 Task: Find connections with filter location Madīnat Sittah Uktūbar with filter topic #realestatebroker with filter profile language Spanish with filter current company Vira International Ltd with filter school Shri Ram Institute of Technology with filter industry Lime and Gypsum Products Manufacturing with filter service category Property Management with filter keywords title Mail Carrier
Action: Mouse moved to (481, 65)
Screenshot: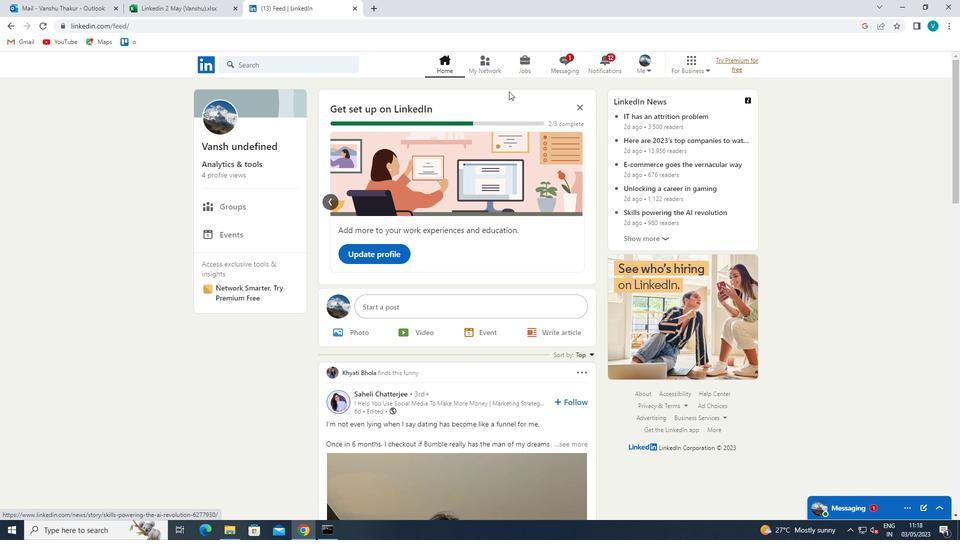 
Action: Mouse pressed left at (481, 65)
Screenshot: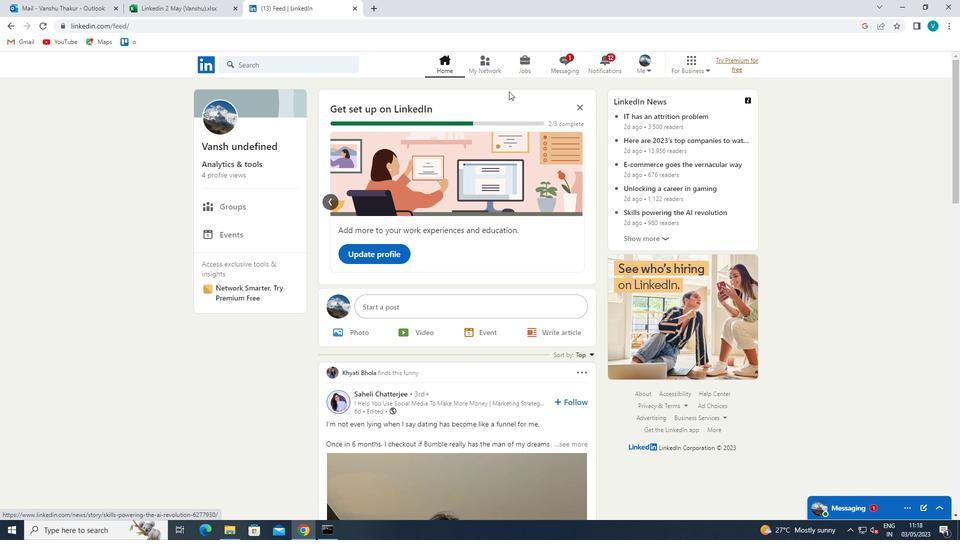 
Action: Mouse moved to (280, 118)
Screenshot: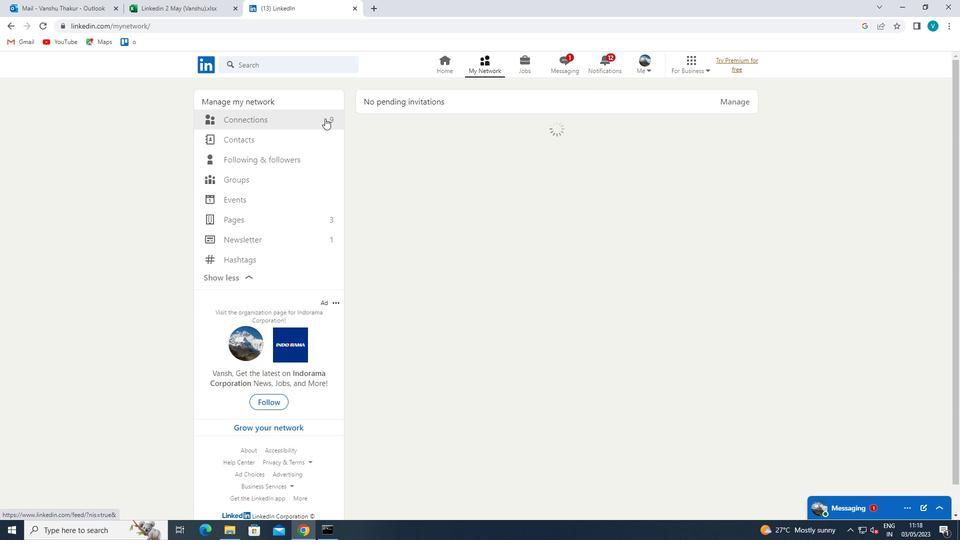 
Action: Mouse pressed left at (280, 118)
Screenshot: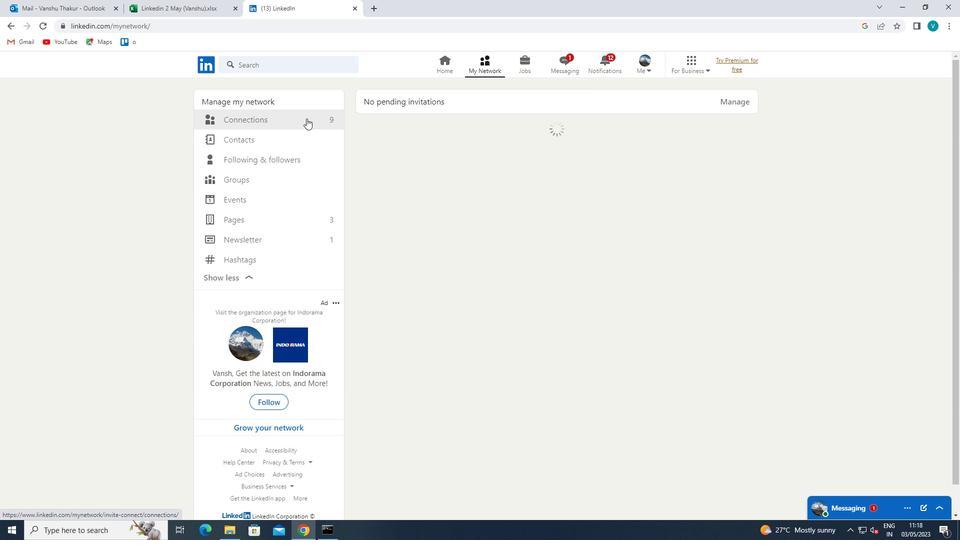 
Action: Mouse moved to (528, 120)
Screenshot: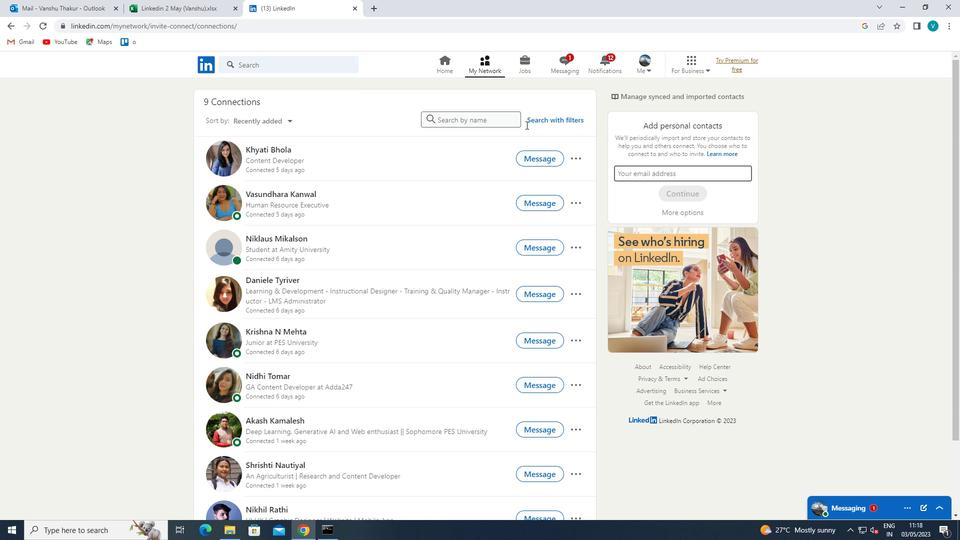 
Action: Mouse pressed left at (528, 120)
Screenshot: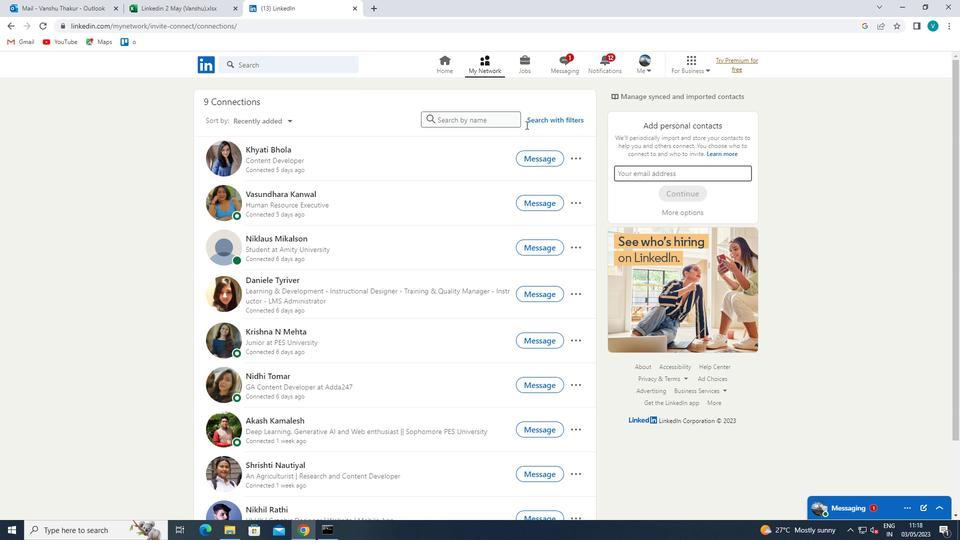 
Action: Mouse moved to (474, 92)
Screenshot: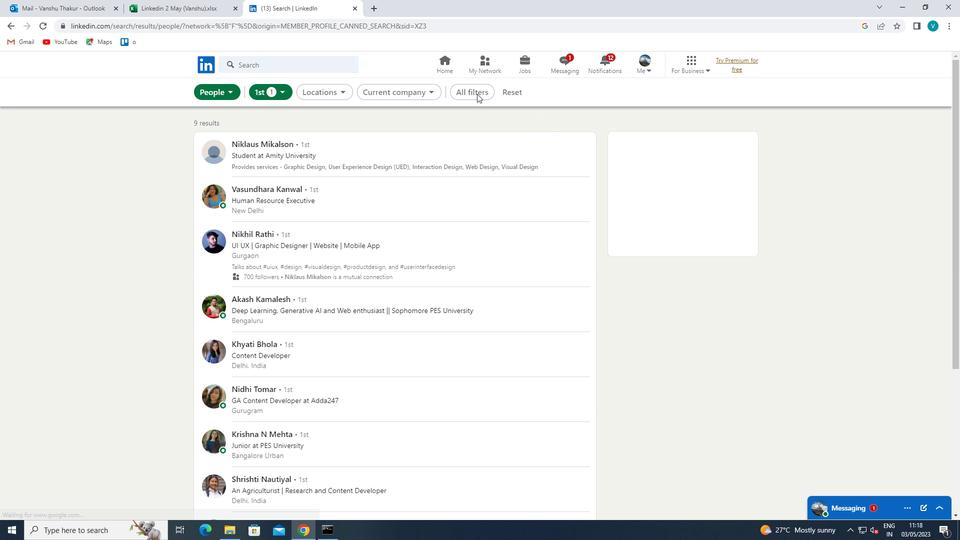 
Action: Mouse pressed left at (474, 92)
Screenshot: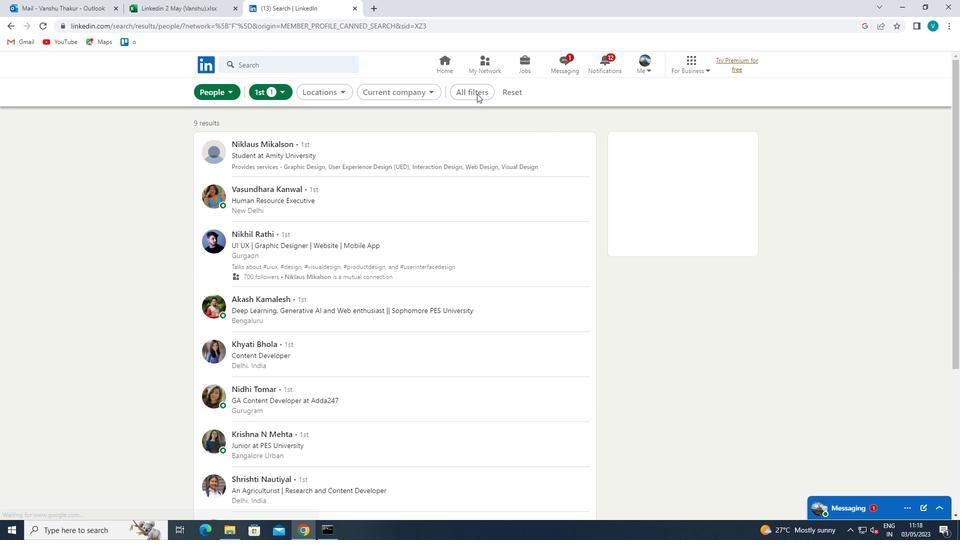 
Action: Mouse moved to (914, 216)
Screenshot: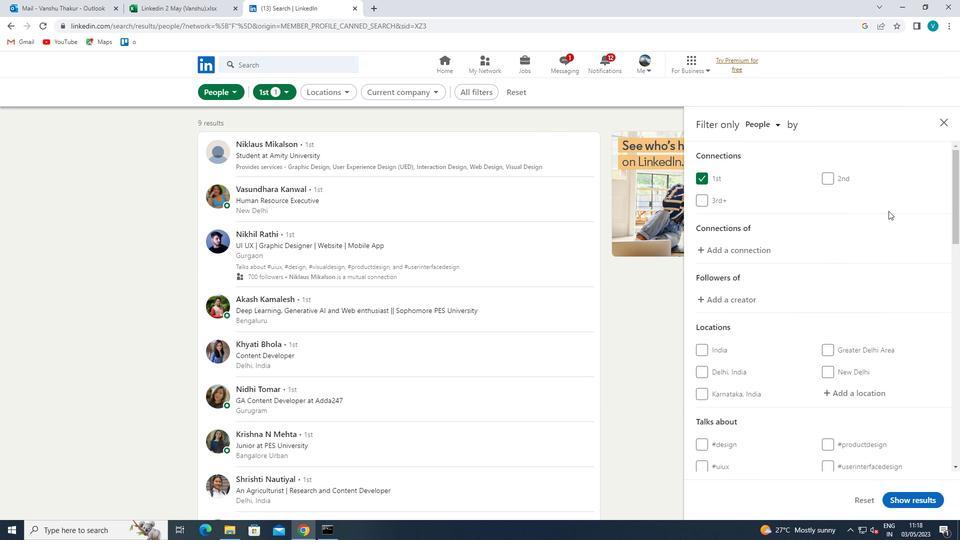 
Action: Mouse scrolled (914, 215) with delta (0, 0)
Screenshot: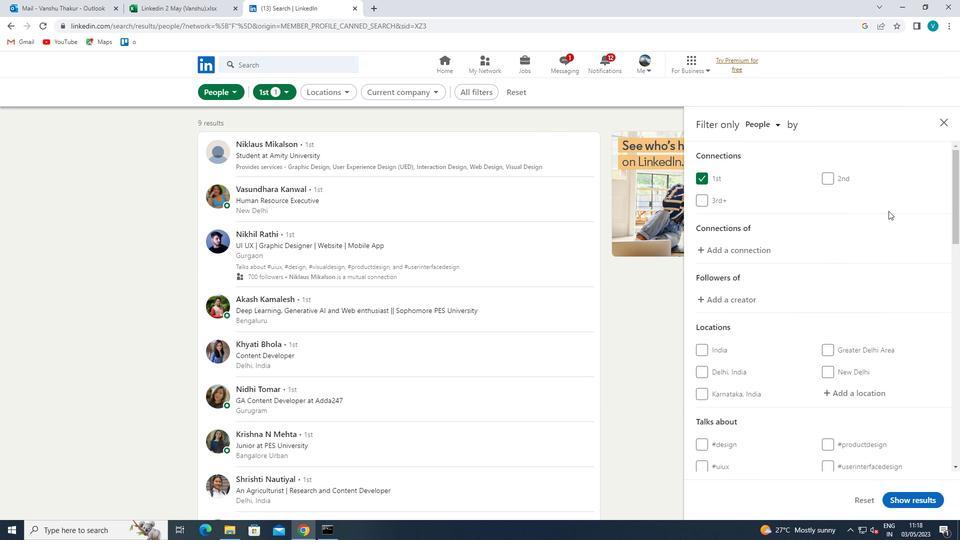 
Action: Mouse moved to (914, 216)
Screenshot: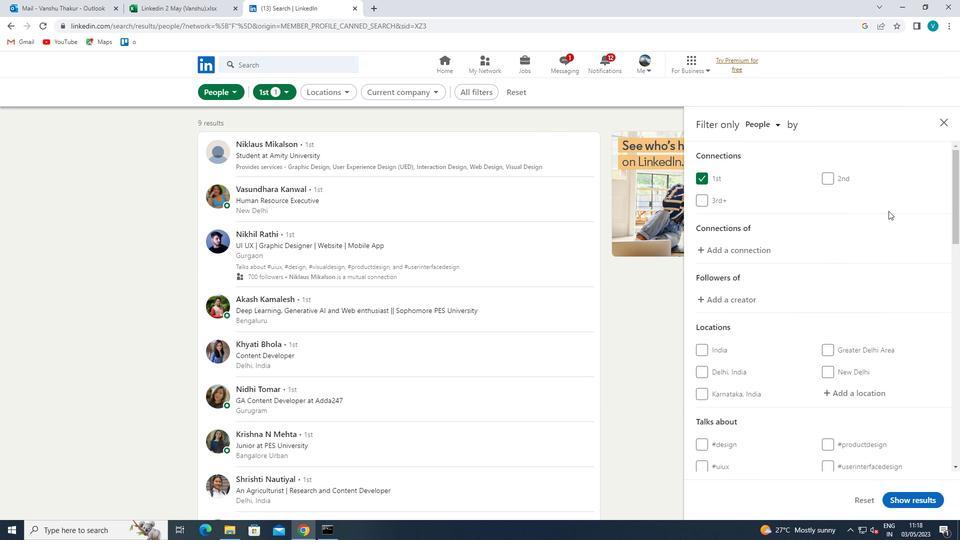 
Action: Mouse scrolled (914, 216) with delta (0, 0)
Screenshot: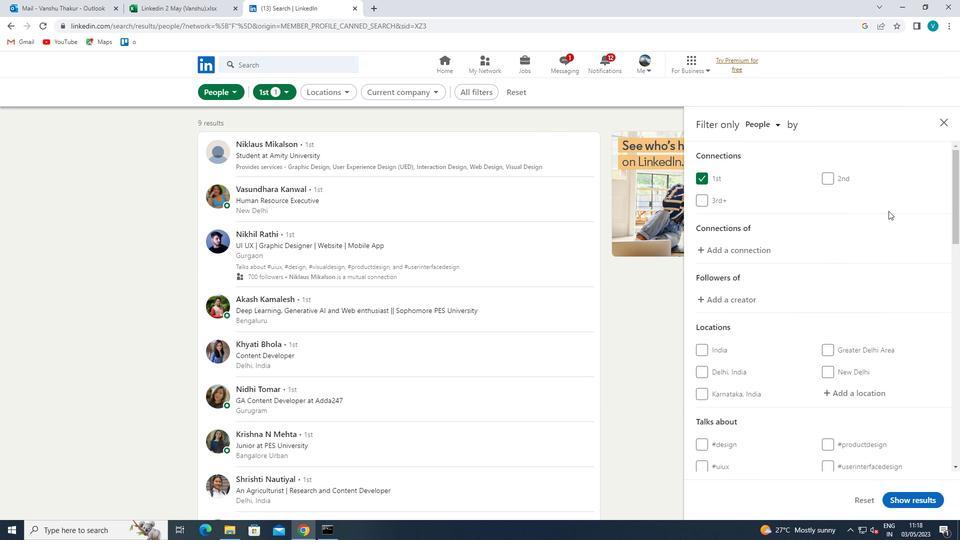 
Action: Mouse moved to (883, 292)
Screenshot: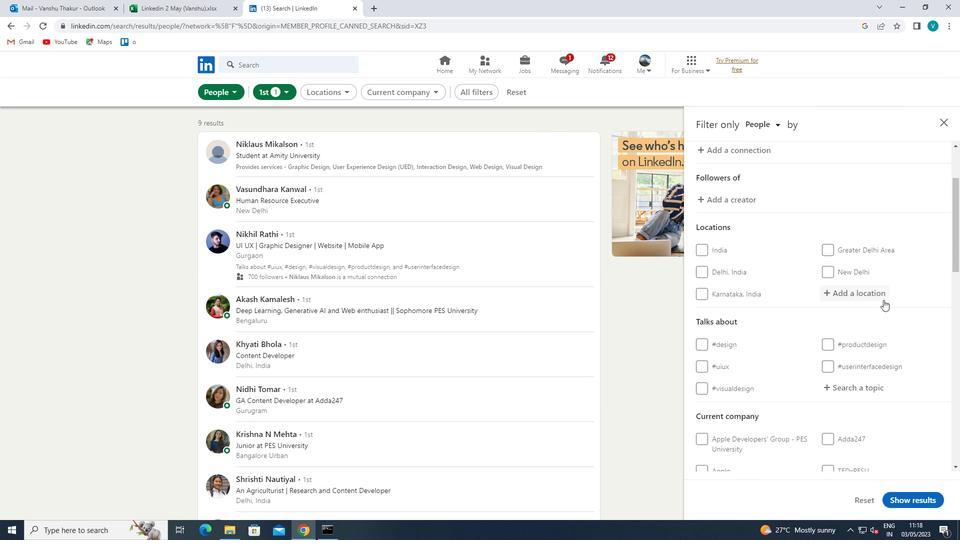 
Action: Mouse pressed left at (883, 292)
Screenshot: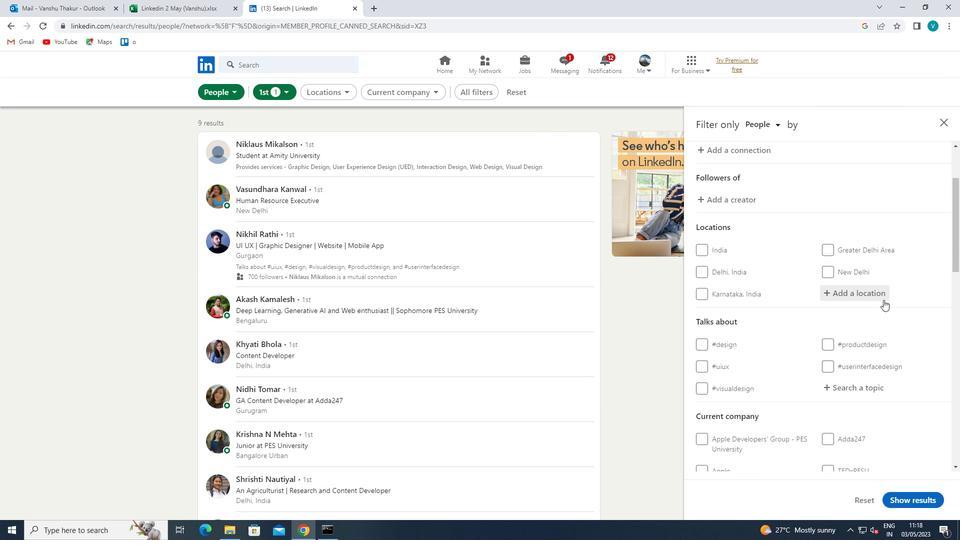 
Action: Mouse moved to (683, 260)
Screenshot: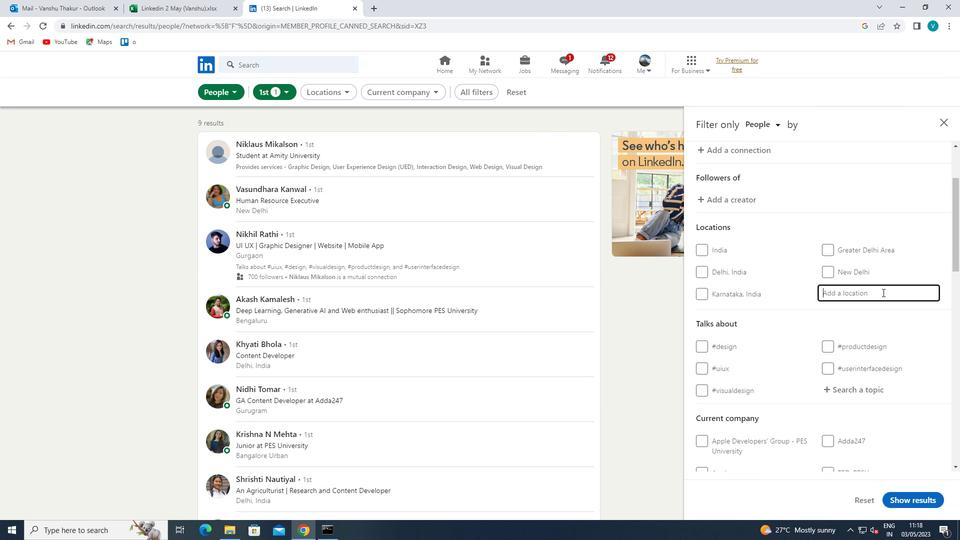 
Action: Key pressed <Key.shift>MADINAT<Key.space><Key.shift>SITTAH<Key.space><Key.shift>UKTUBAR<Key.space>
Screenshot: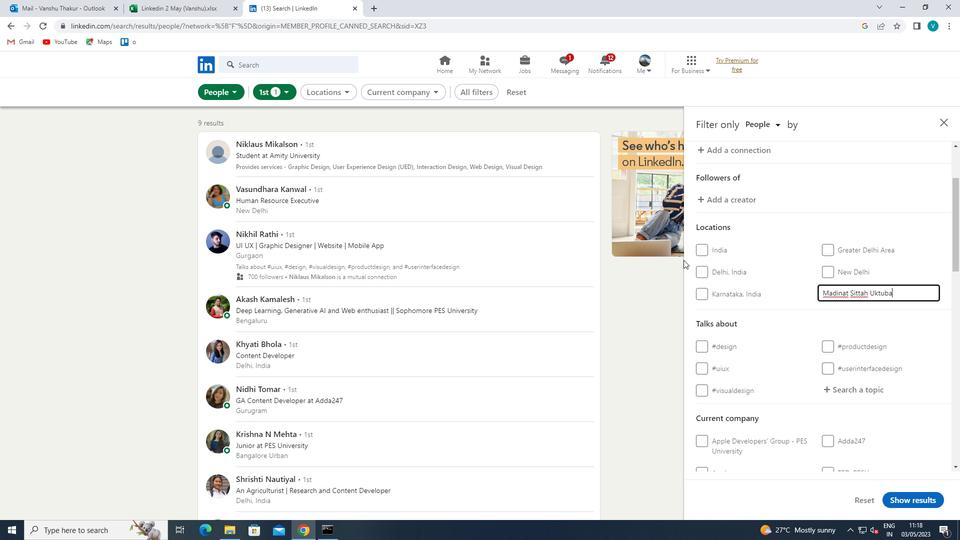 
Action: Mouse moved to (765, 267)
Screenshot: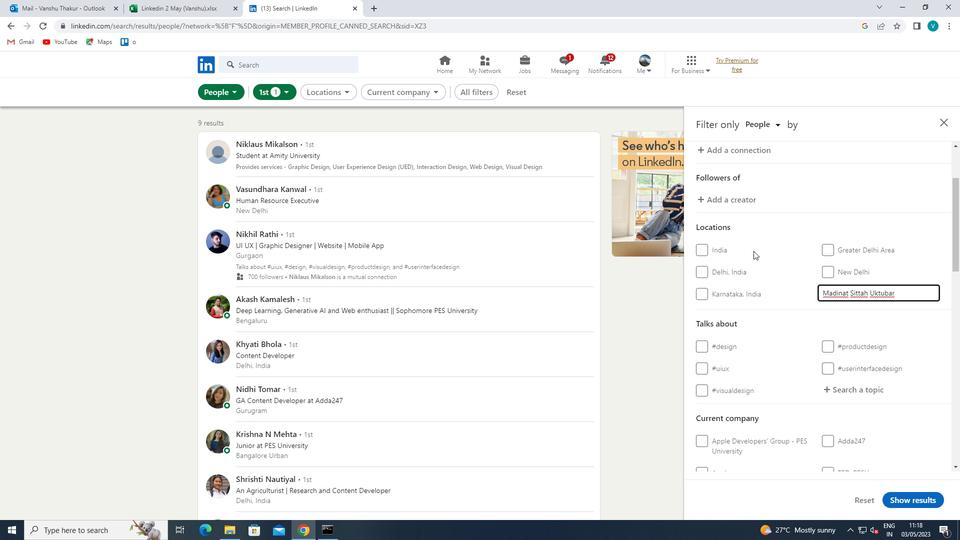 
Action: Mouse pressed left at (765, 267)
Screenshot: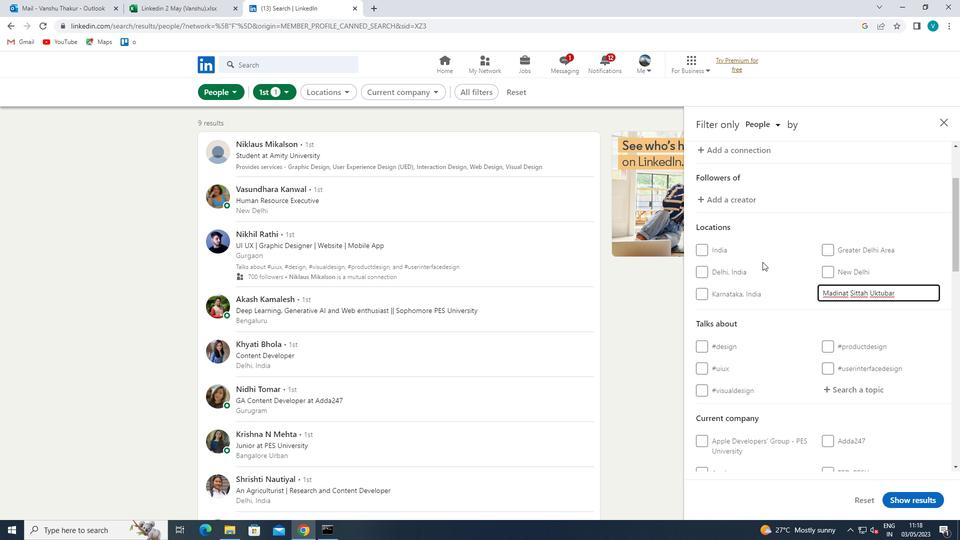 
Action: Mouse moved to (941, 324)
Screenshot: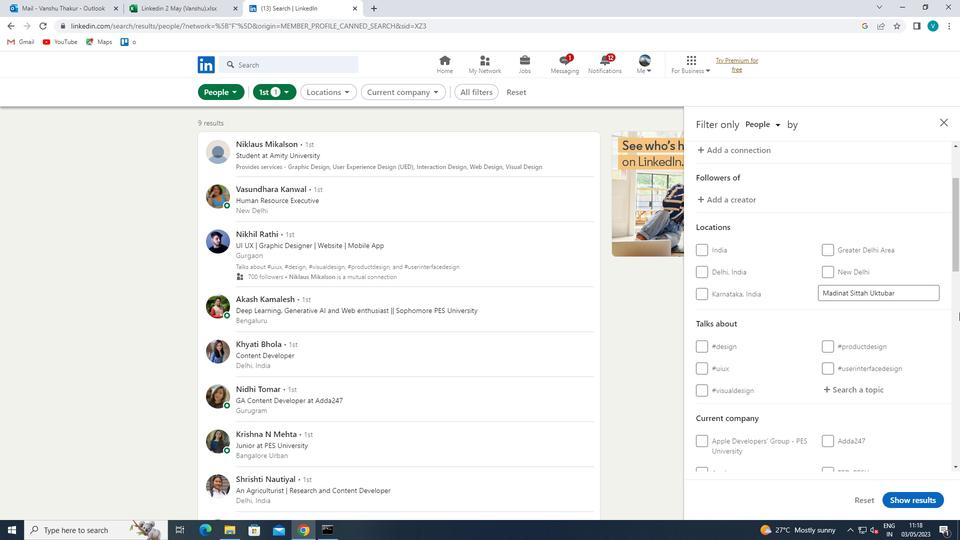 
Action: Mouse scrolled (941, 323) with delta (0, 0)
Screenshot: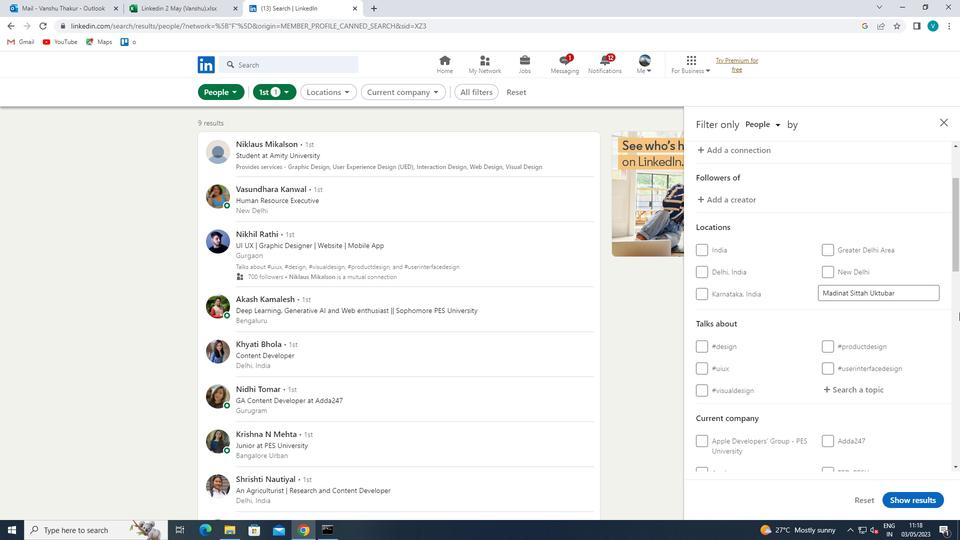 
Action: Mouse moved to (938, 327)
Screenshot: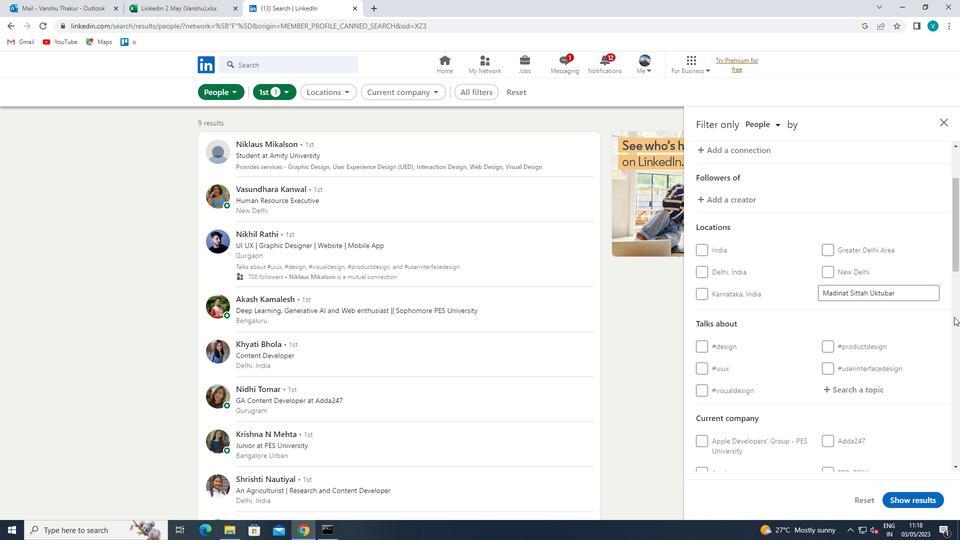 
Action: Mouse scrolled (938, 326) with delta (0, 0)
Screenshot: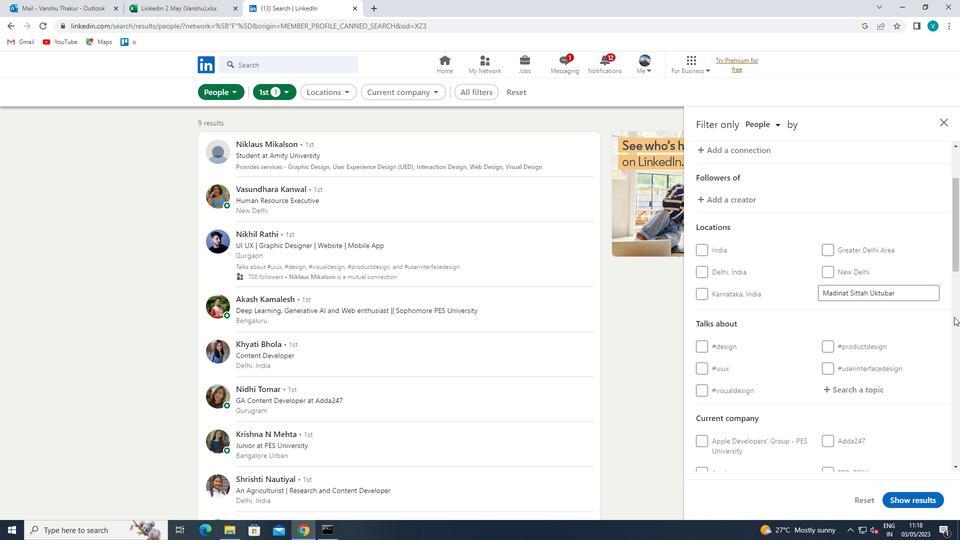 
Action: Mouse moved to (866, 283)
Screenshot: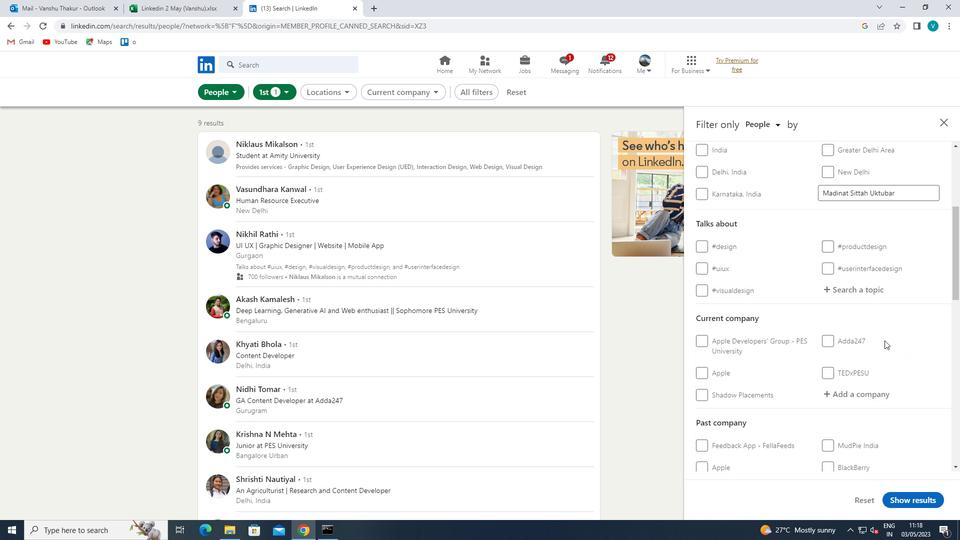 
Action: Mouse pressed left at (866, 283)
Screenshot: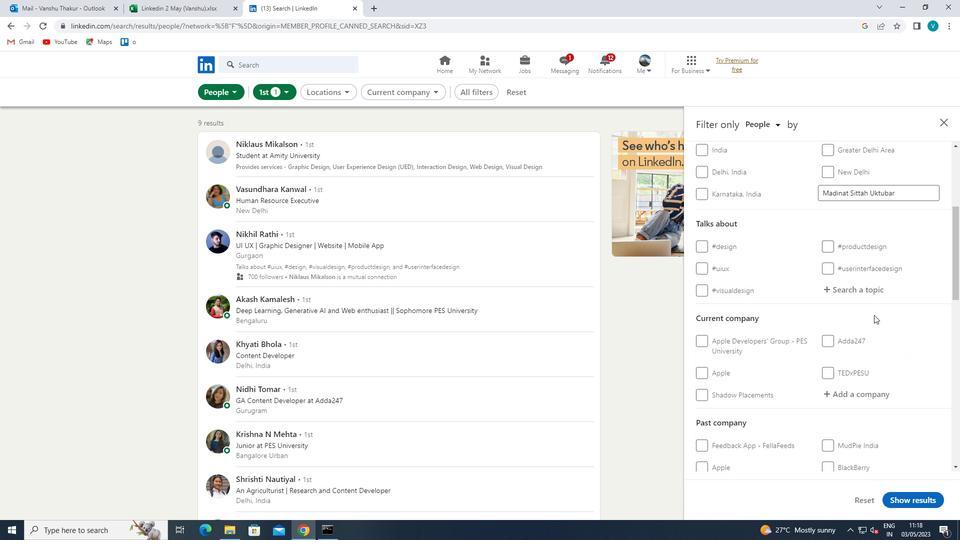 
Action: Key pressed REALESTATE
Screenshot: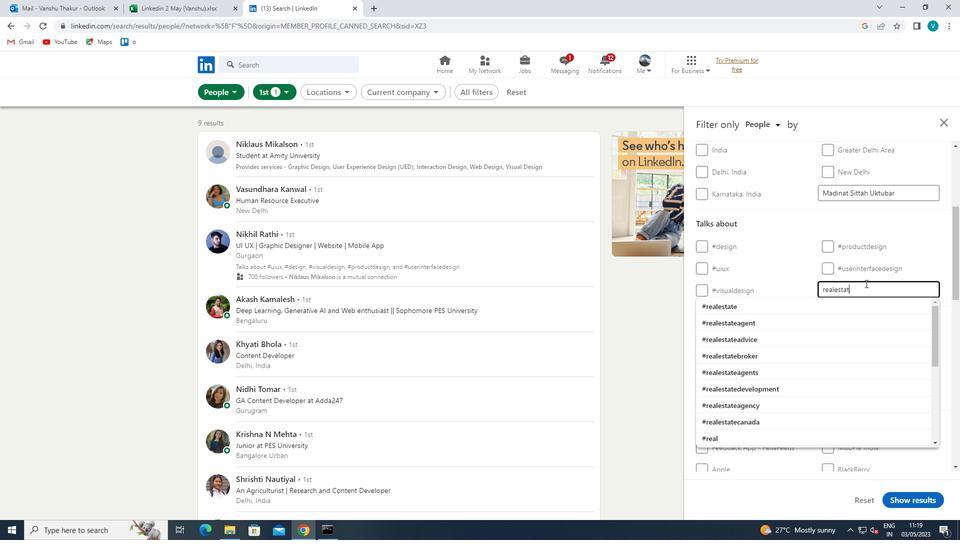 
Action: Mouse moved to (833, 325)
Screenshot: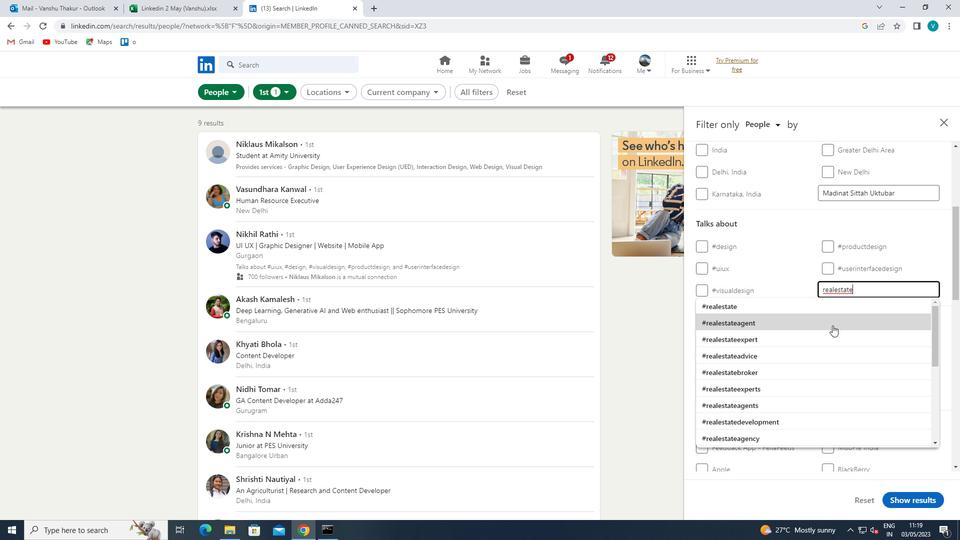 
Action: Key pressed BROKER
Screenshot: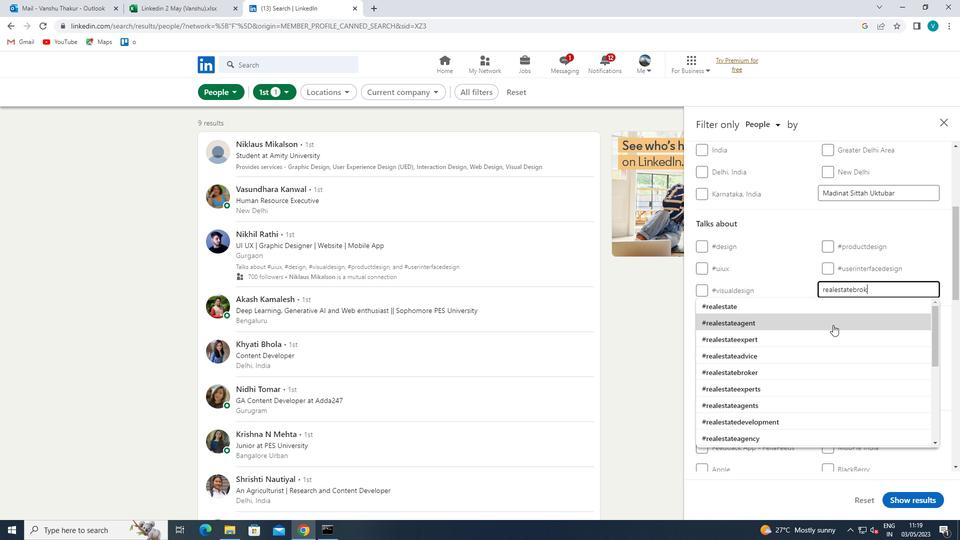 
Action: Mouse moved to (853, 308)
Screenshot: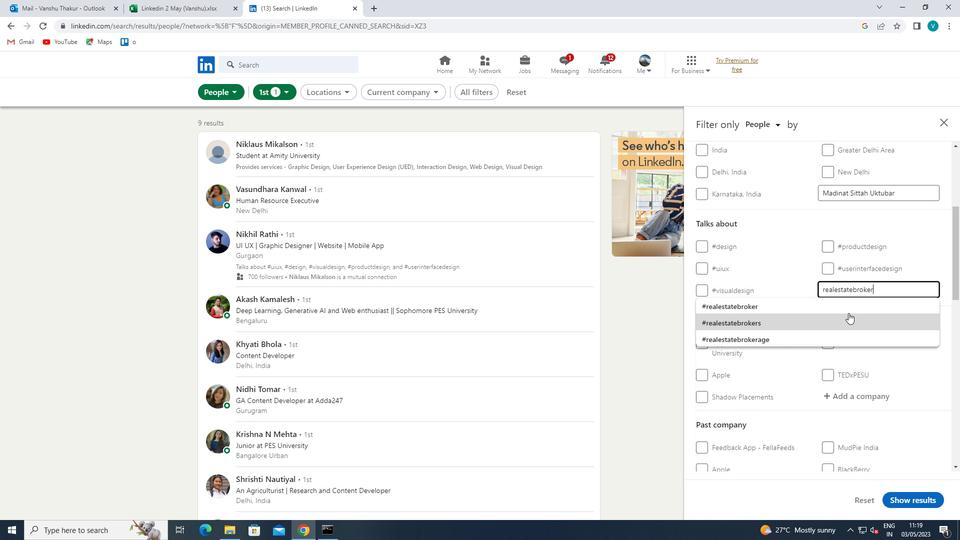 
Action: Mouse pressed left at (853, 308)
Screenshot: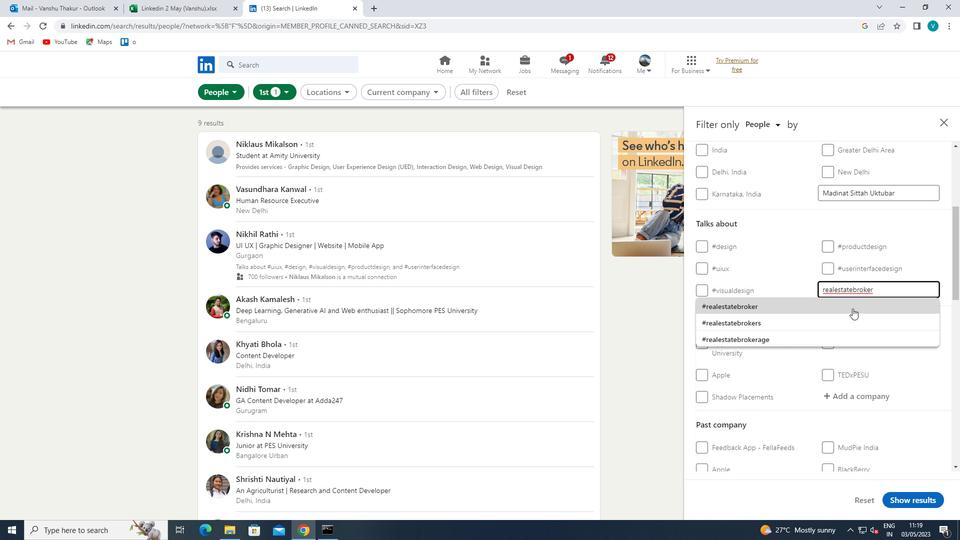 
Action: Mouse scrolled (853, 308) with delta (0, 0)
Screenshot: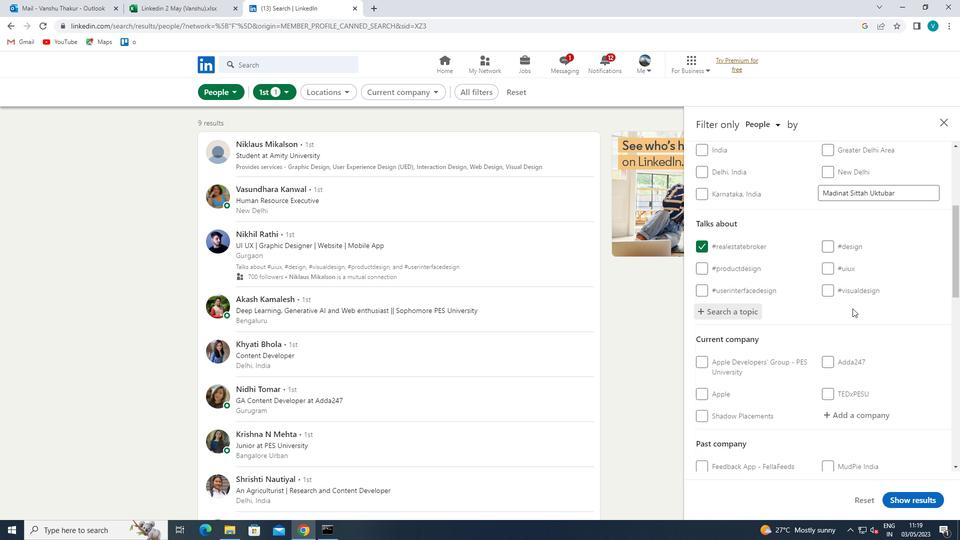 
Action: Mouse scrolled (853, 308) with delta (0, 0)
Screenshot: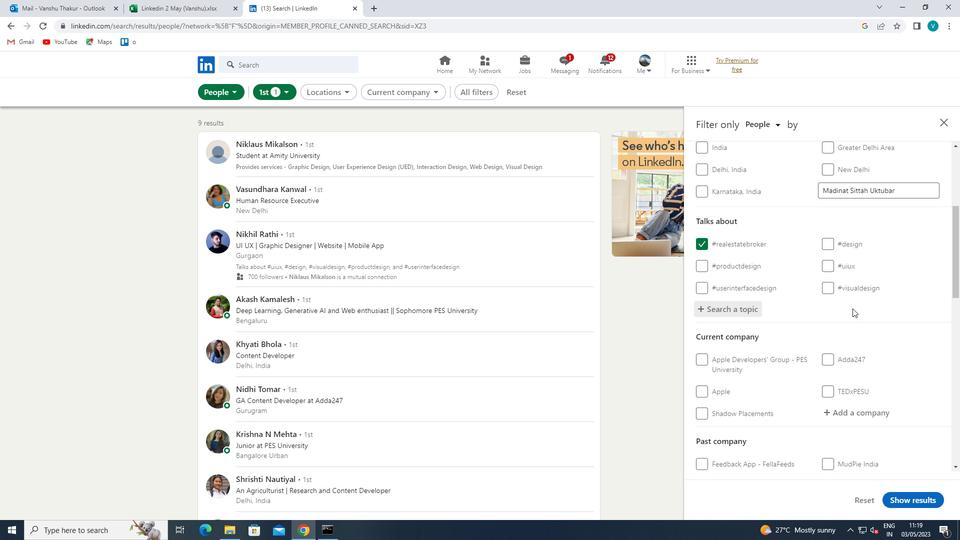 
Action: Mouse moved to (849, 314)
Screenshot: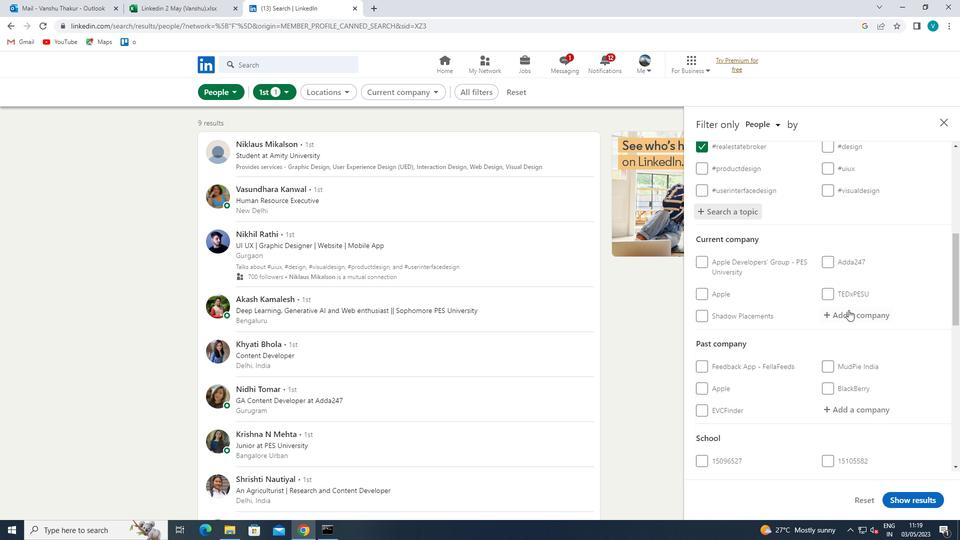 
Action: Mouse pressed left at (849, 314)
Screenshot: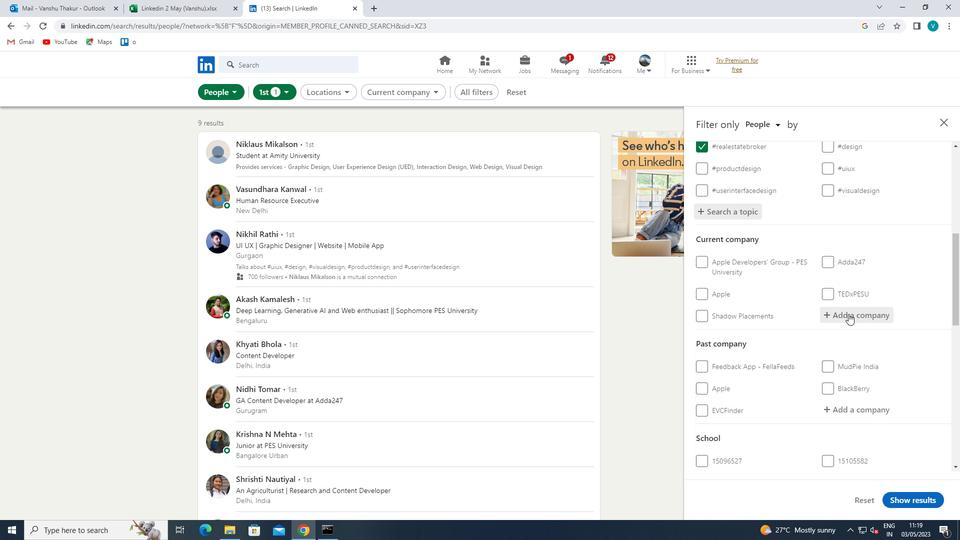
Action: Mouse moved to (852, 313)
Screenshot: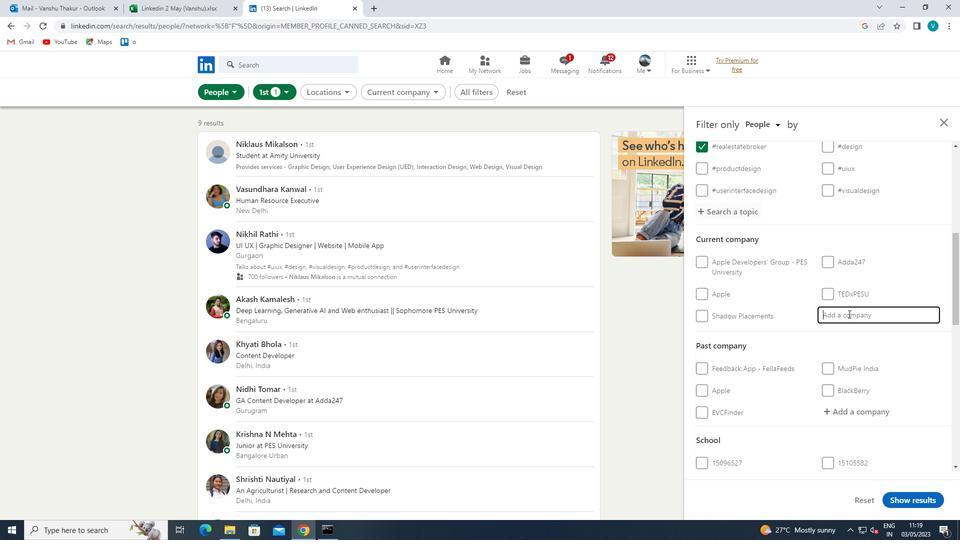 
Action: Key pressed <Key.shift>VIRA<Key.space>
Screenshot: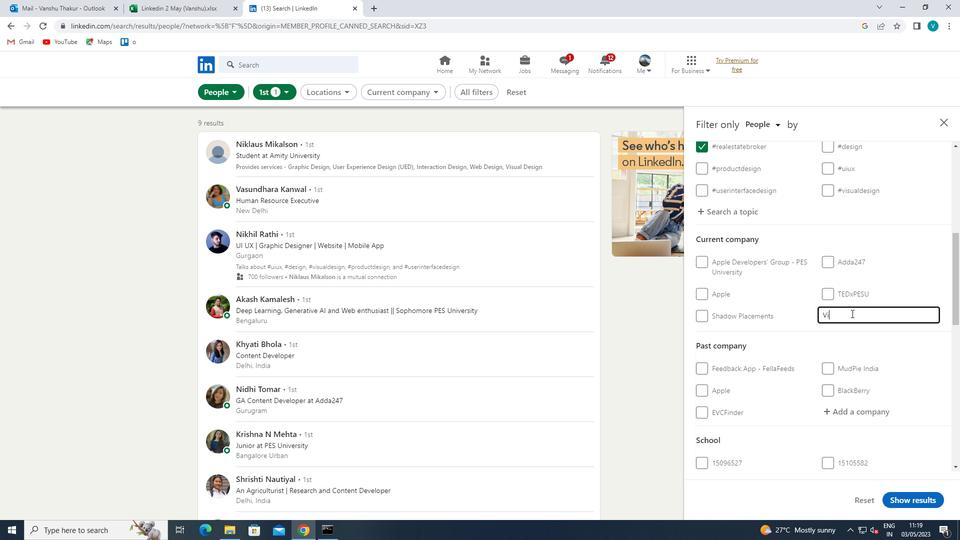 
Action: Mouse moved to (835, 362)
Screenshot: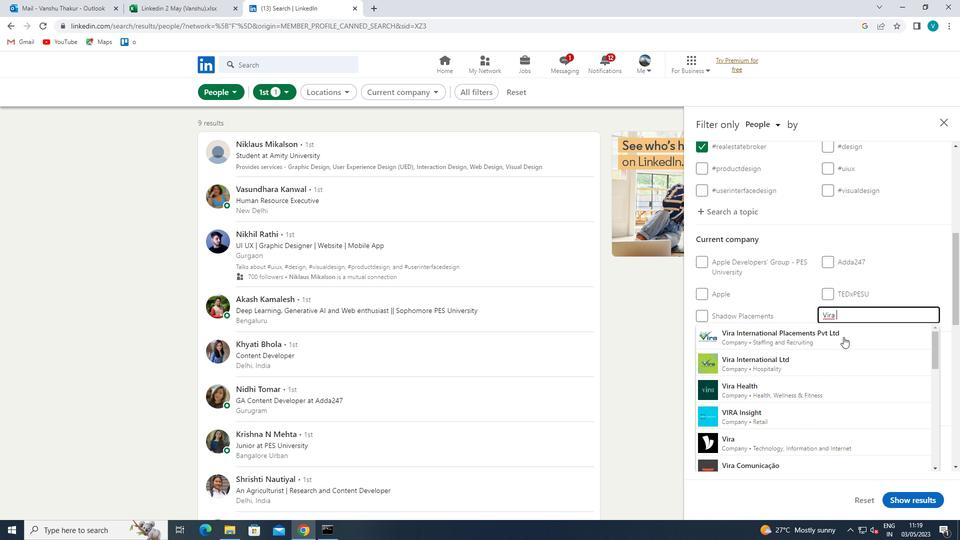 
Action: Mouse pressed left at (835, 362)
Screenshot: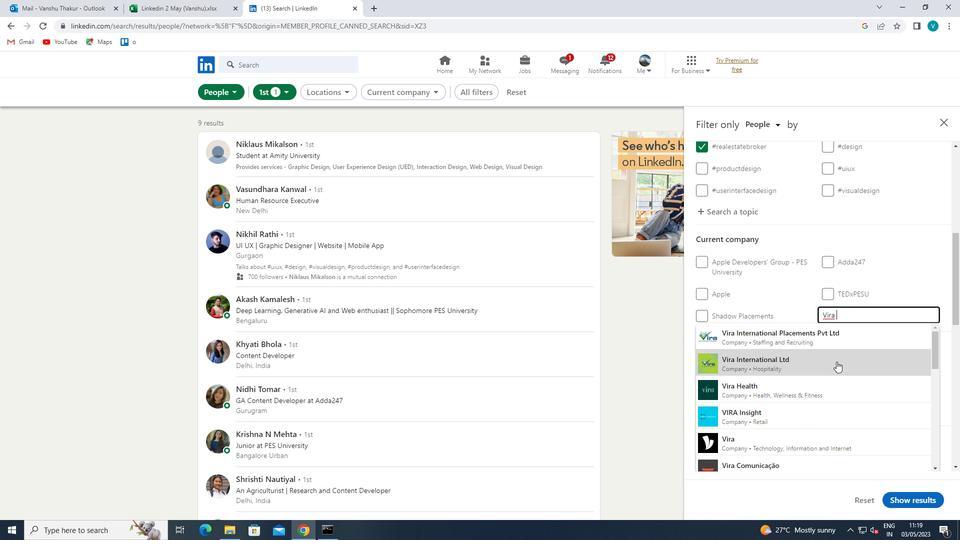 
Action: Mouse moved to (837, 362)
Screenshot: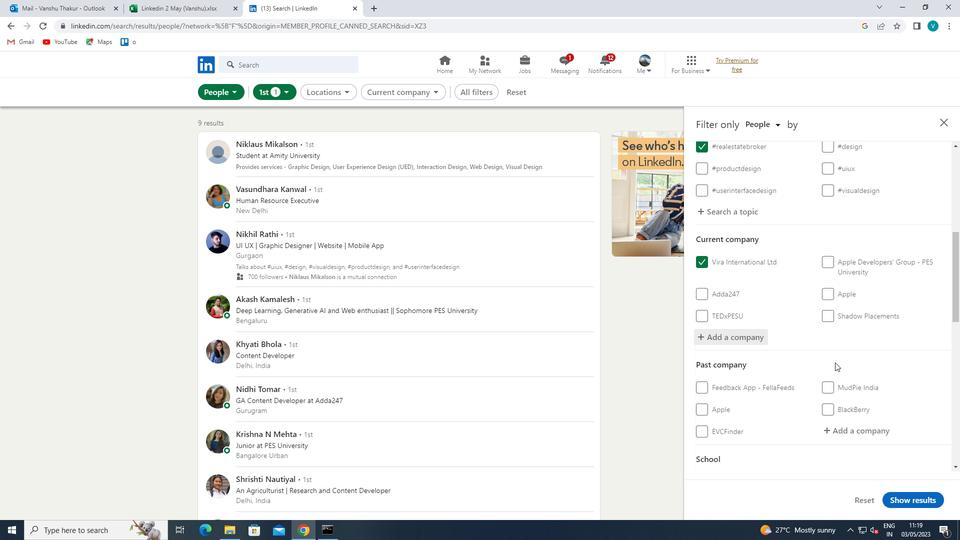 
Action: Mouse scrolled (837, 362) with delta (0, 0)
Screenshot: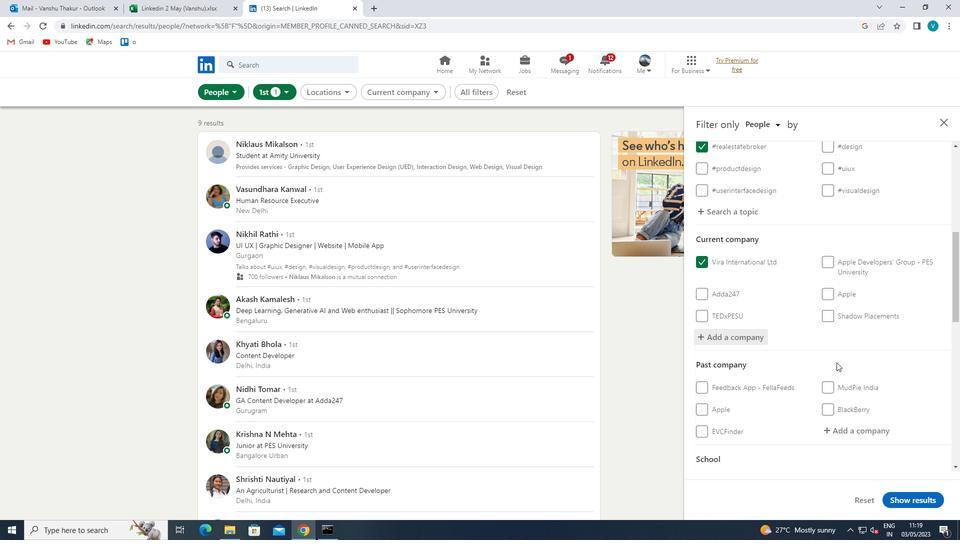 
Action: Mouse moved to (837, 362)
Screenshot: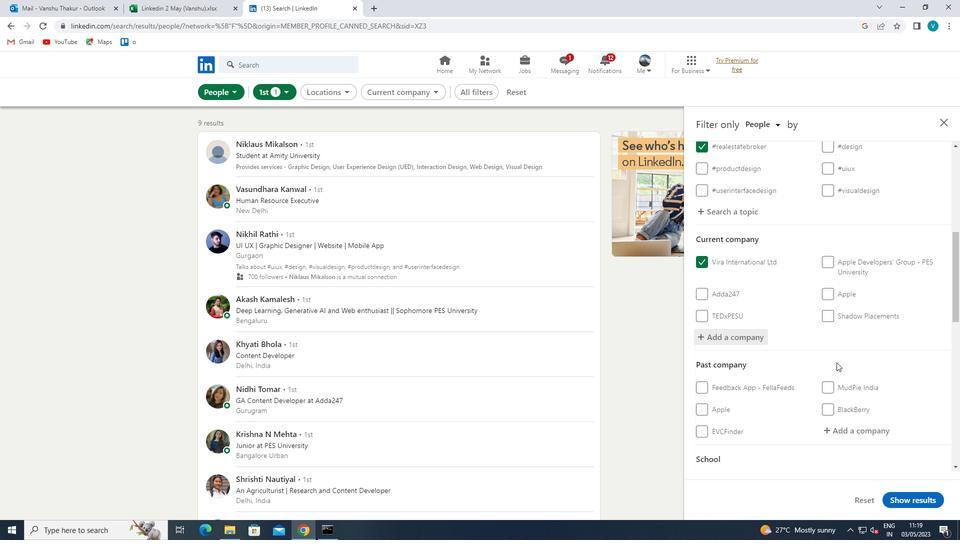 
Action: Mouse scrolled (837, 361) with delta (0, 0)
Screenshot: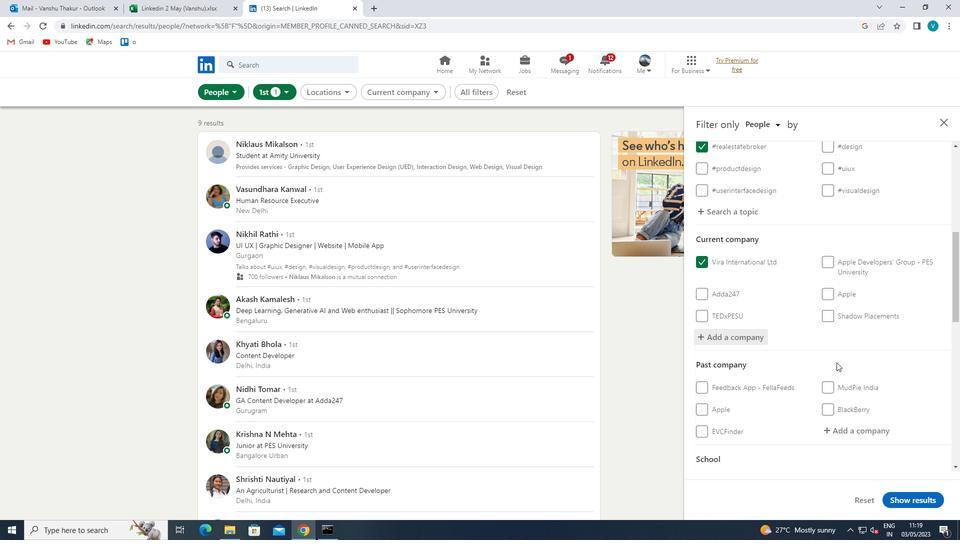 
Action: Mouse moved to (837, 362)
Screenshot: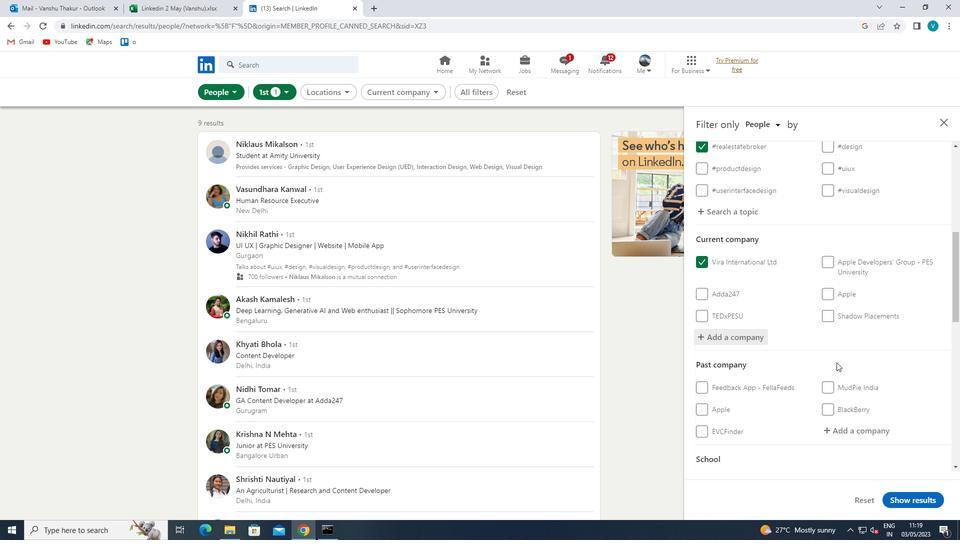 
Action: Mouse scrolled (837, 361) with delta (0, 0)
Screenshot: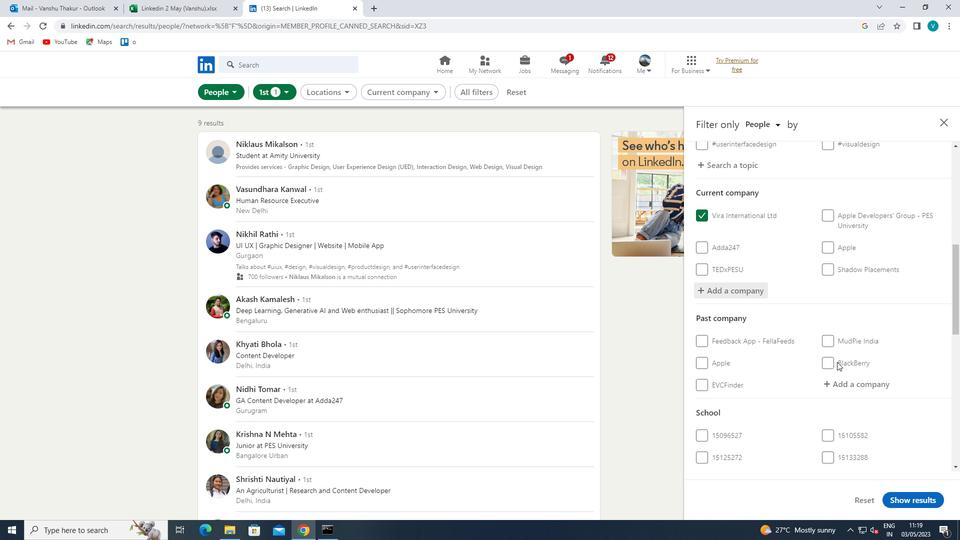 
Action: Mouse moved to (838, 362)
Screenshot: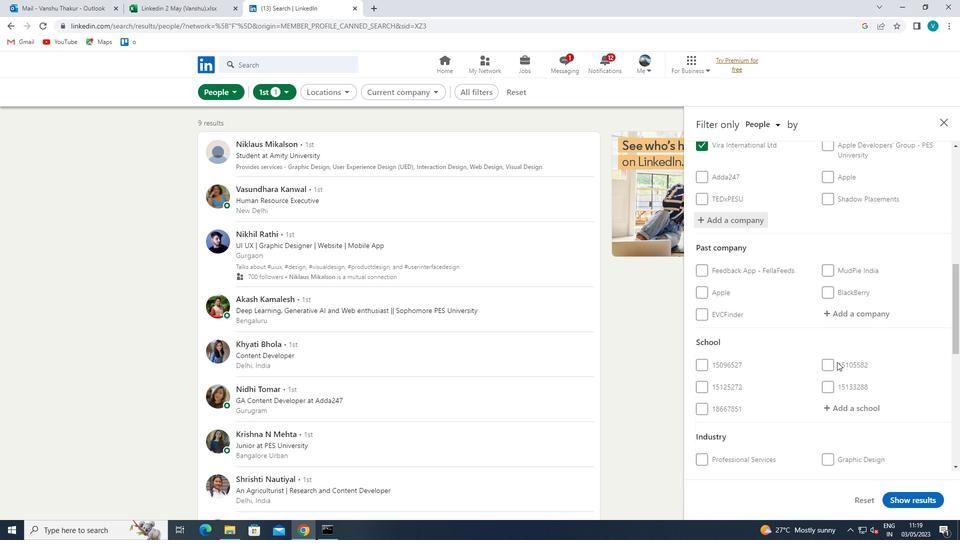 
Action: Mouse scrolled (838, 361) with delta (0, 0)
Screenshot: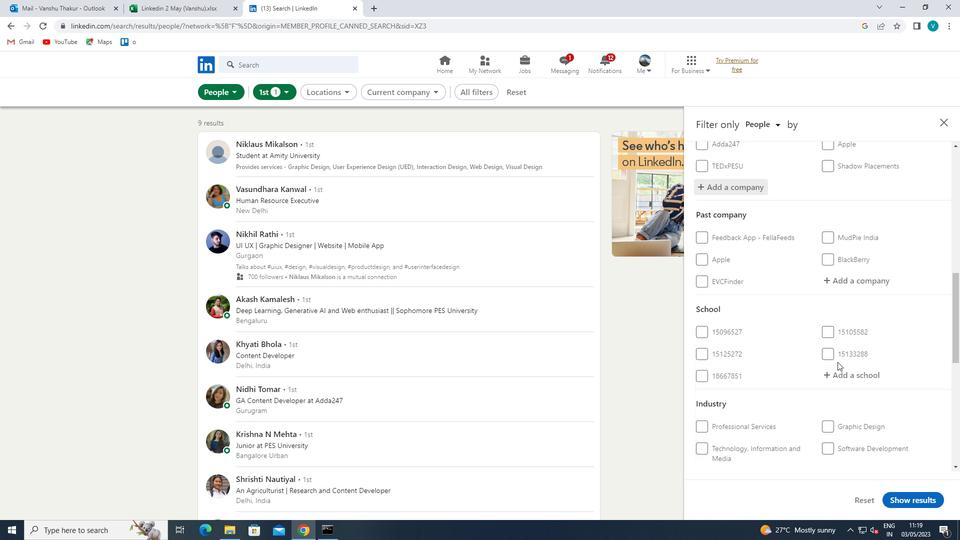 
Action: Mouse moved to (851, 324)
Screenshot: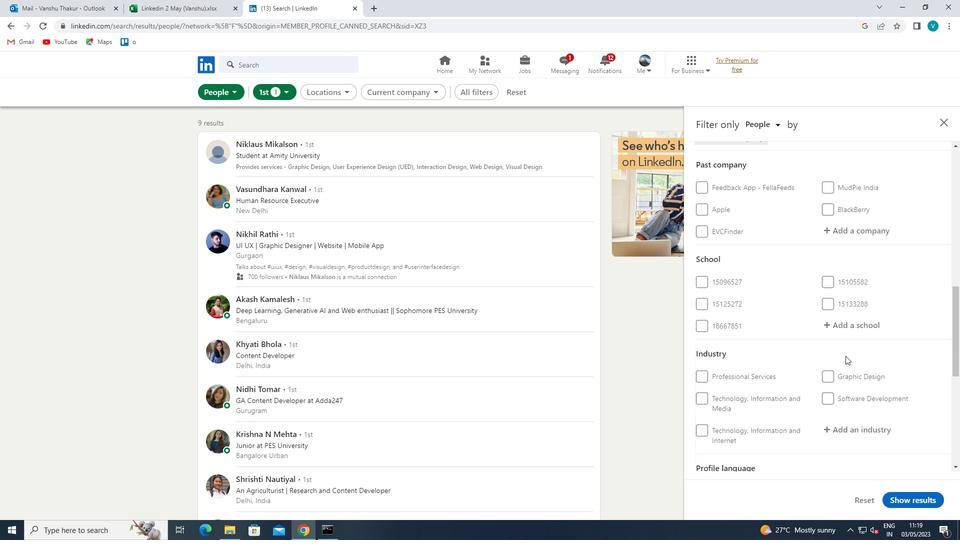 
Action: Mouse pressed left at (851, 324)
Screenshot: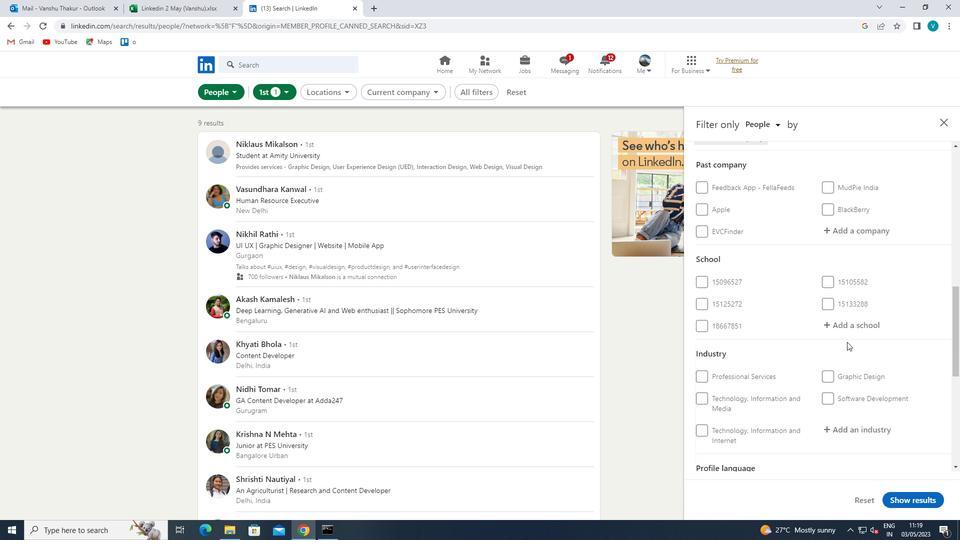 
Action: Key pressed <Key.shift>SHRI<Key.space><Key.shift>RAM<Key.space>
Screenshot: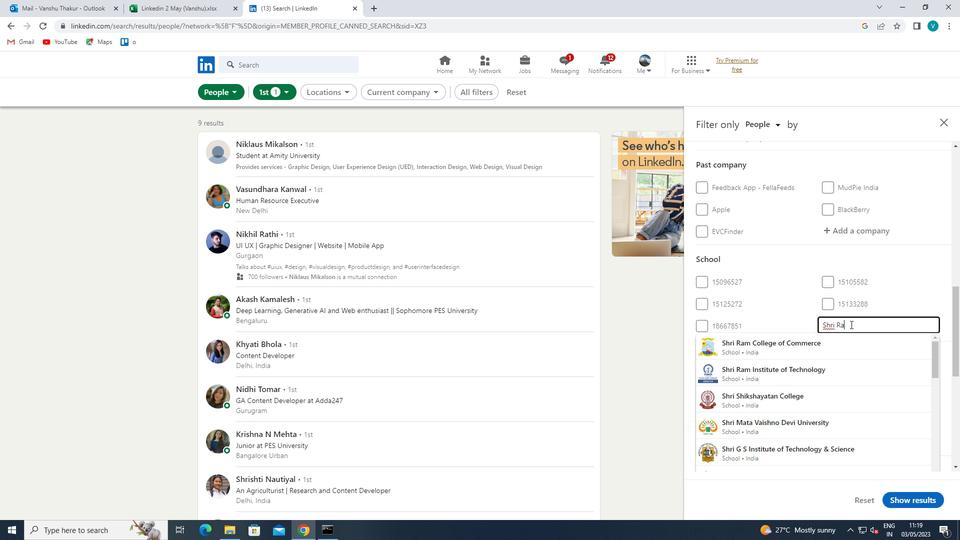 
Action: Mouse moved to (793, 371)
Screenshot: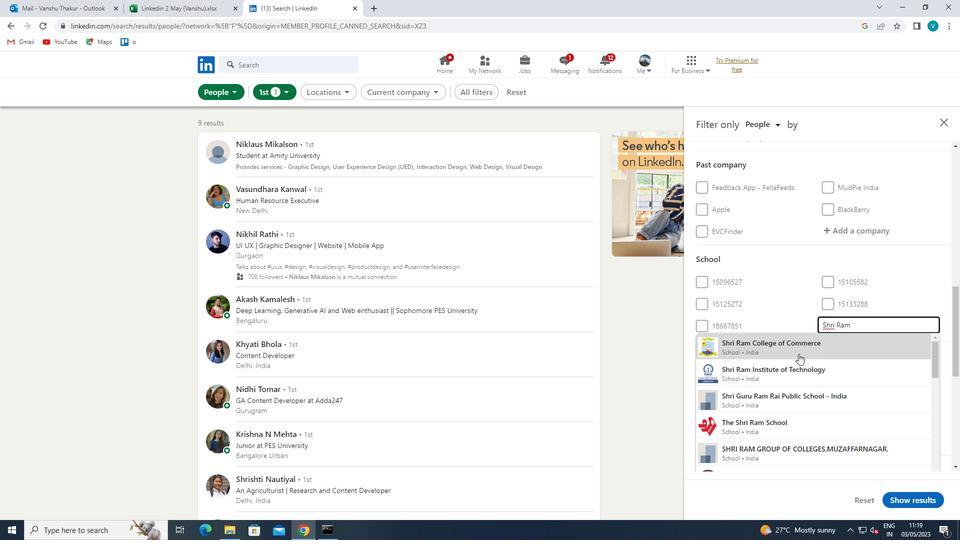 
Action: Mouse pressed left at (793, 371)
Screenshot: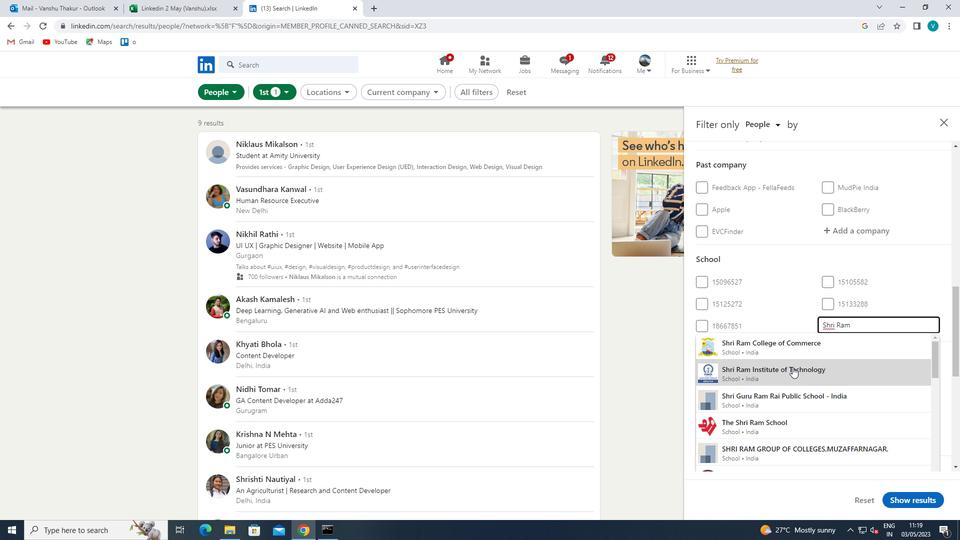 
Action: Mouse moved to (805, 364)
Screenshot: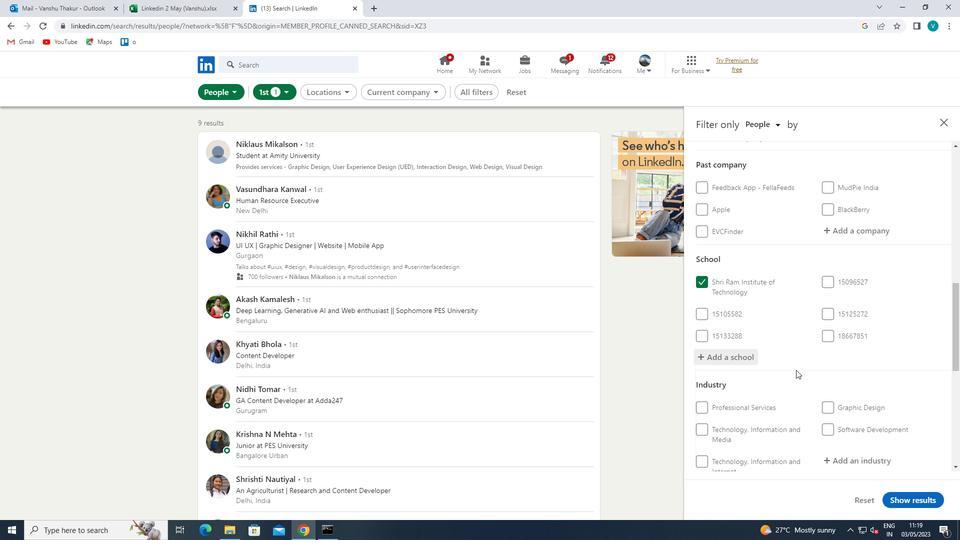 
Action: Mouse scrolled (805, 364) with delta (0, 0)
Screenshot: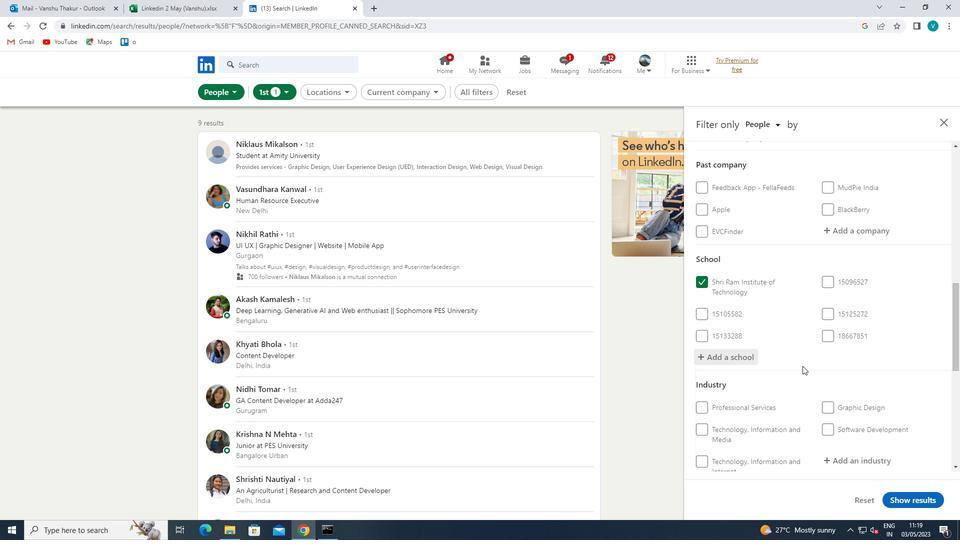 
Action: Mouse moved to (806, 364)
Screenshot: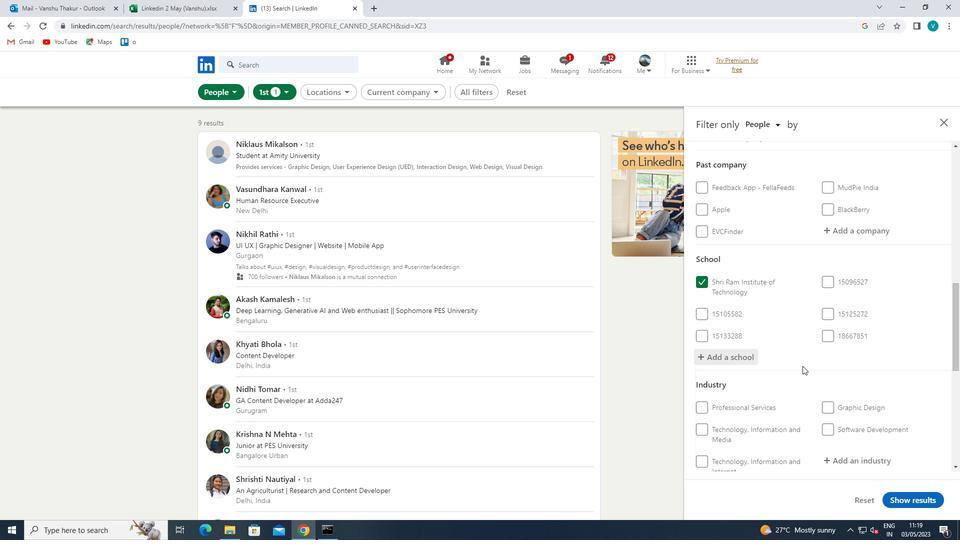 
Action: Mouse scrolled (806, 364) with delta (0, 0)
Screenshot: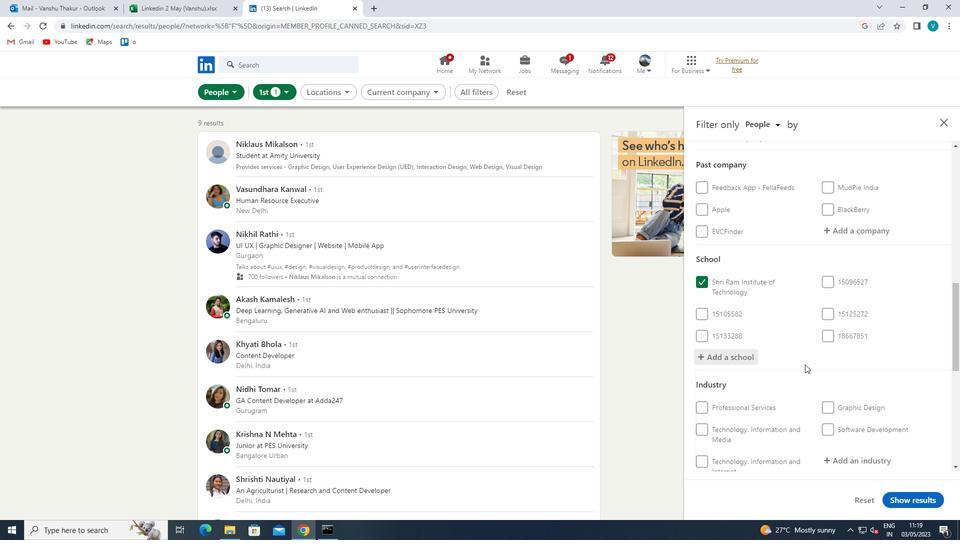 
Action: Mouse scrolled (806, 364) with delta (0, 0)
Screenshot: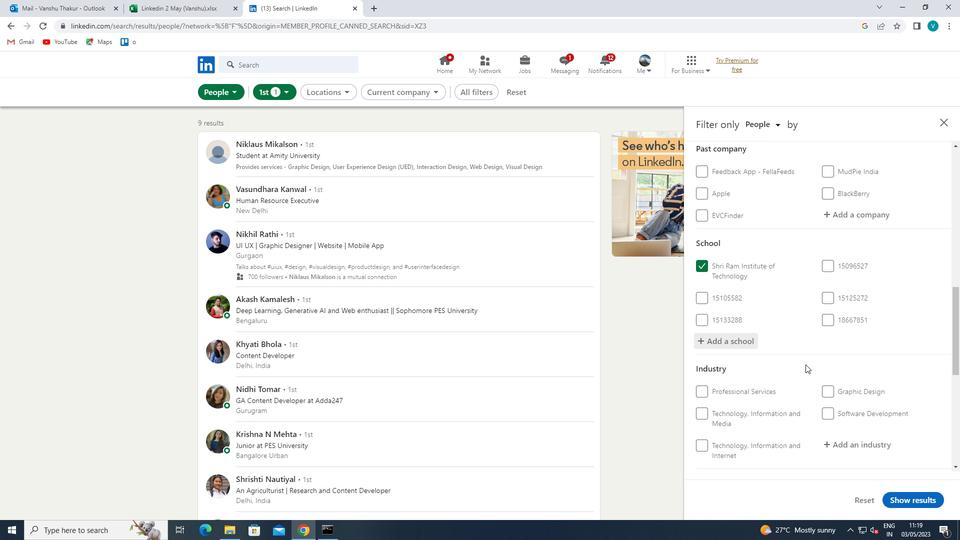 
Action: Mouse moved to (861, 312)
Screenshot: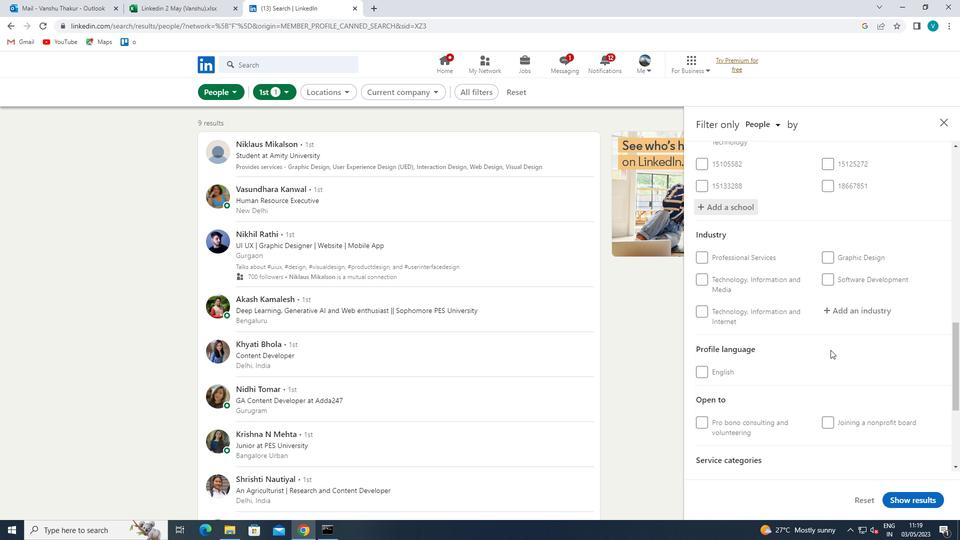 
Action: Mouse pressed left at (861, 312)
Screenshot: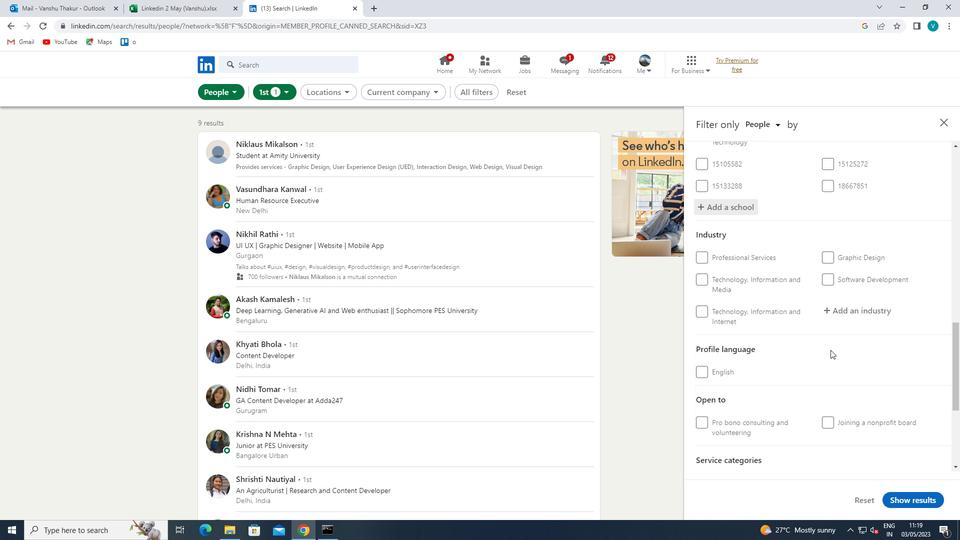 
Action: Key pressed <Key.shift>LIMR<Key.backspace>E<Key.space>
Screenshot: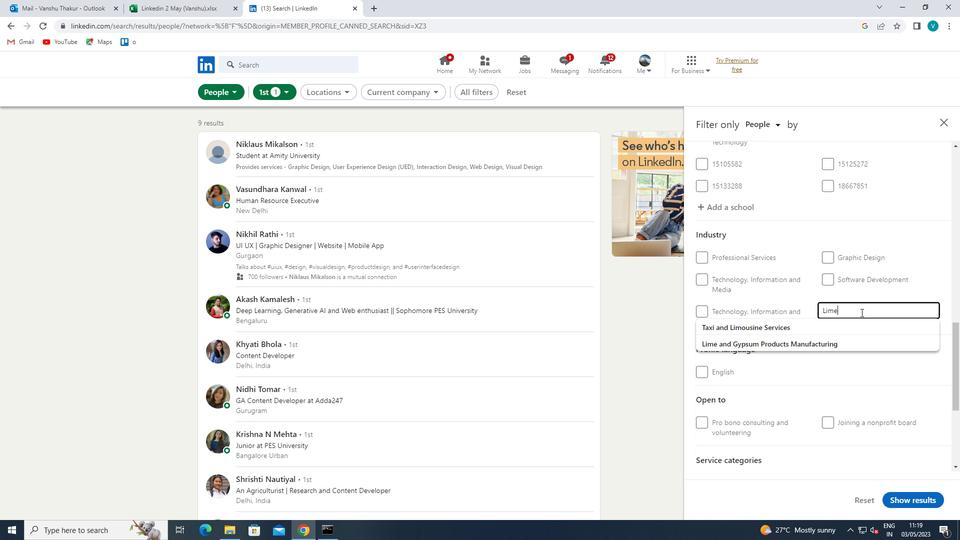 
Action: Mouse moved to (848, 321)
Screenshot: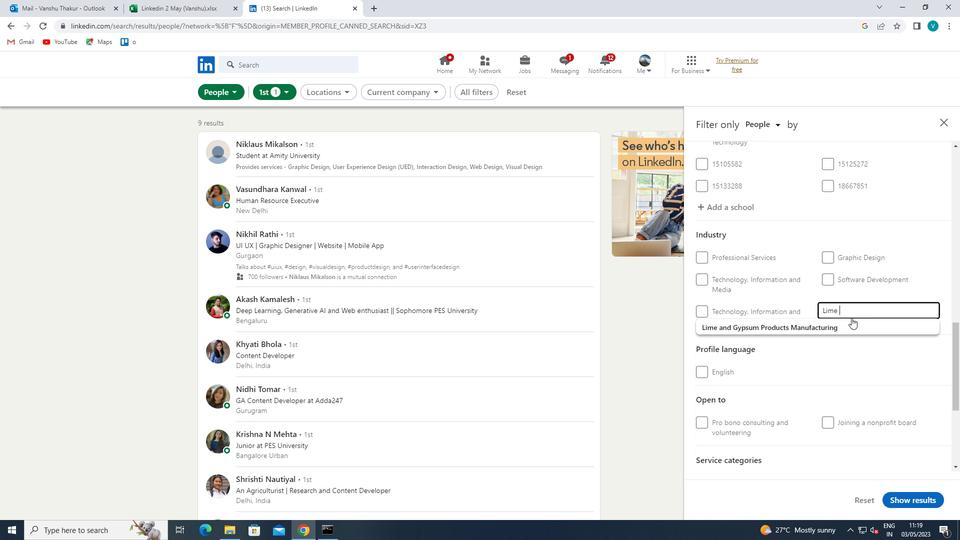 
Action: Mouse pressed left at (848, 321)
Screenshot: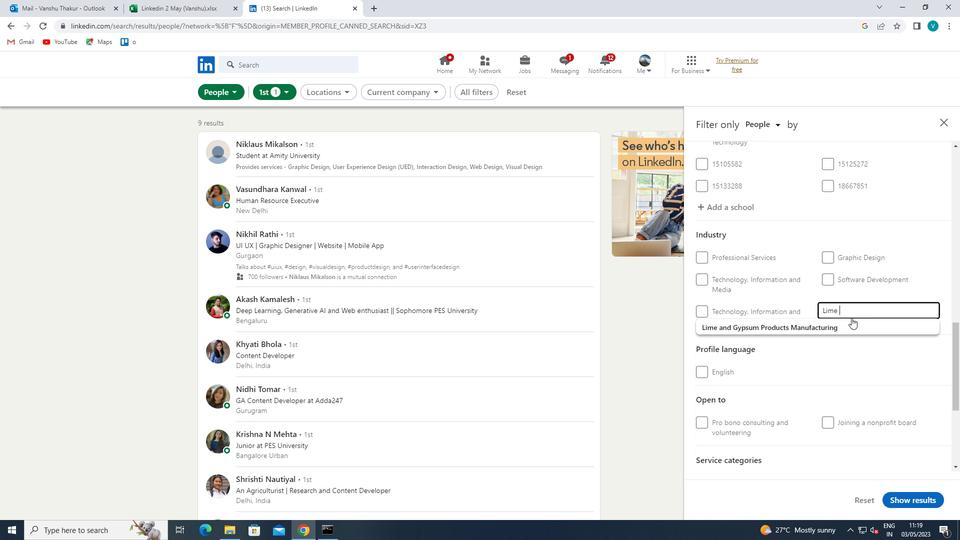 
Action: Mouse moved to (847, 323)
Screenshot: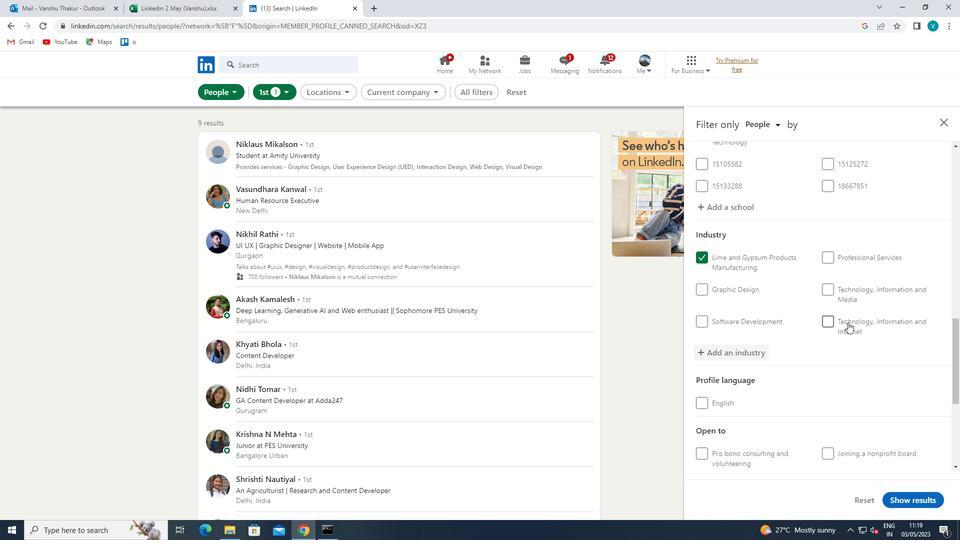 
Action: Mouse scrolled (847, 323) with delta (0, 0)
Screenshot: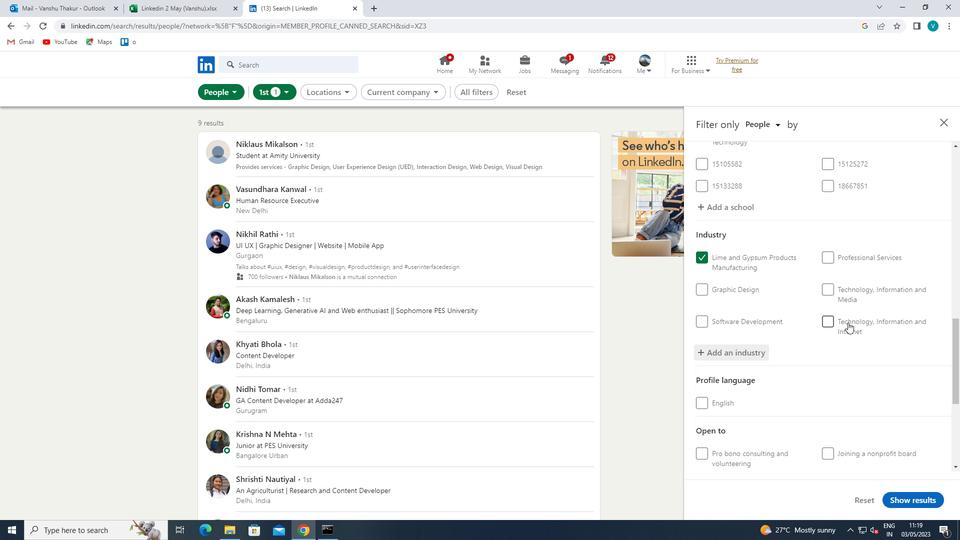 
Action: Mouse moved to (846, 323)
Screenshot: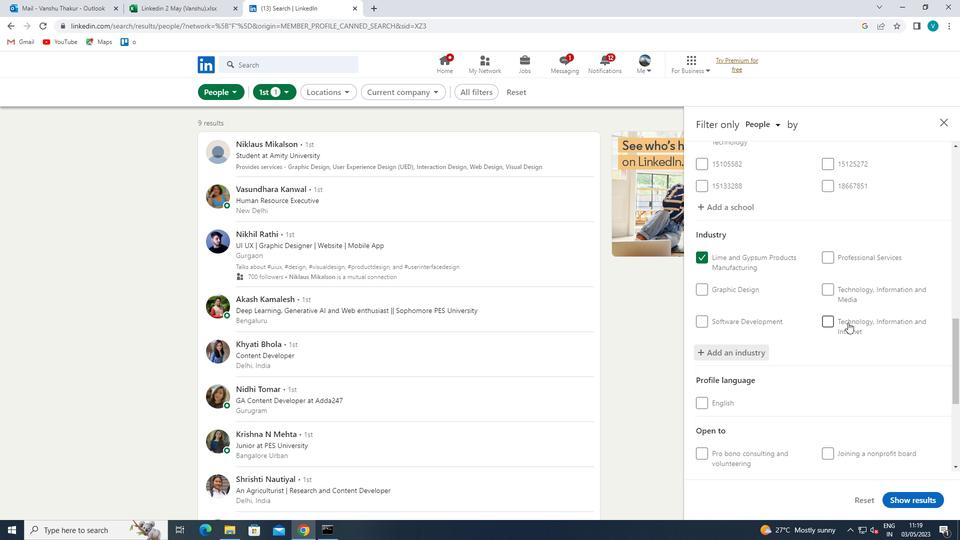 
Action: Mouse scrolled (846, 323) with delta (0, 0)
Screenshot: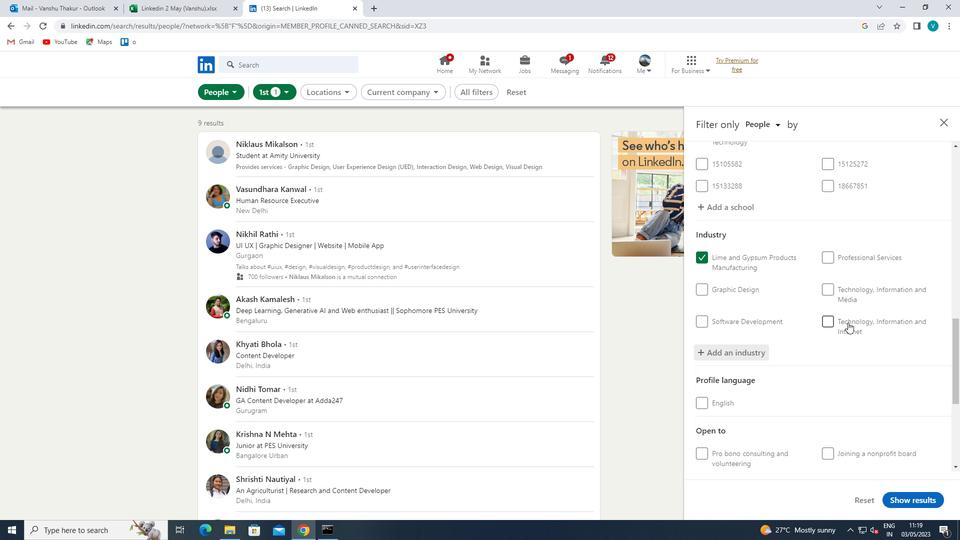 
Action: Mouse scrolled (846, 323) with delta (0, 0)
Screenshot: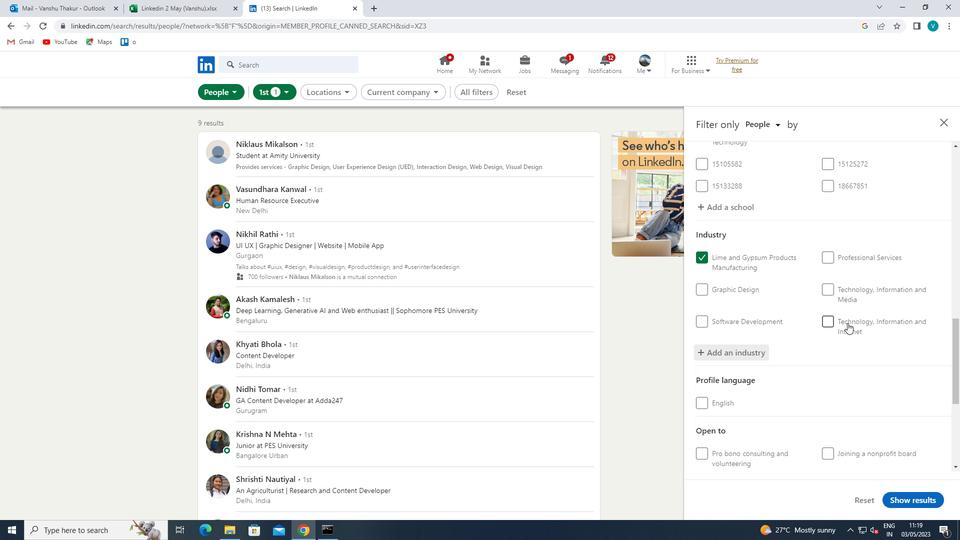 
Action: Mouse moved to (846, 324)
Screenshot: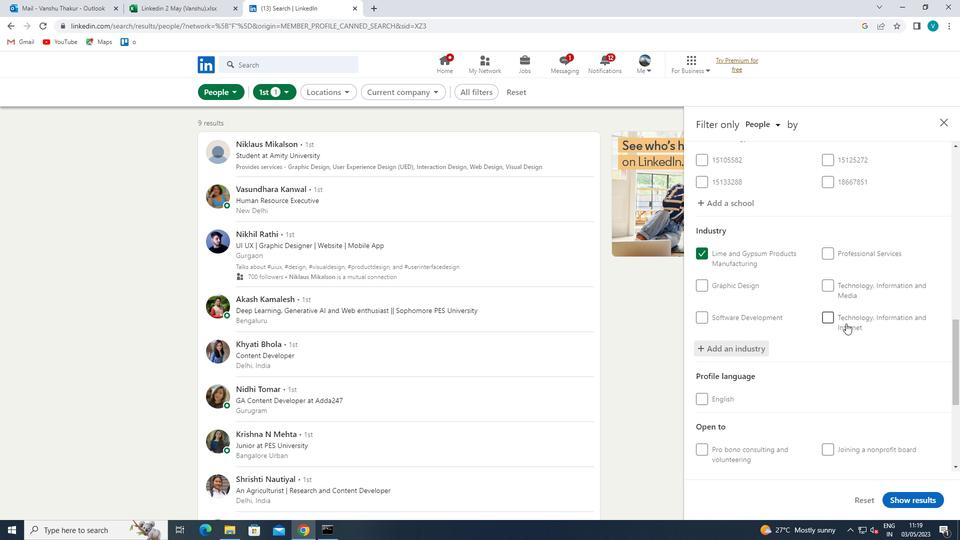 
Action: Mouse scrolled (846, 324) with delta (0, 0)
Screenshot: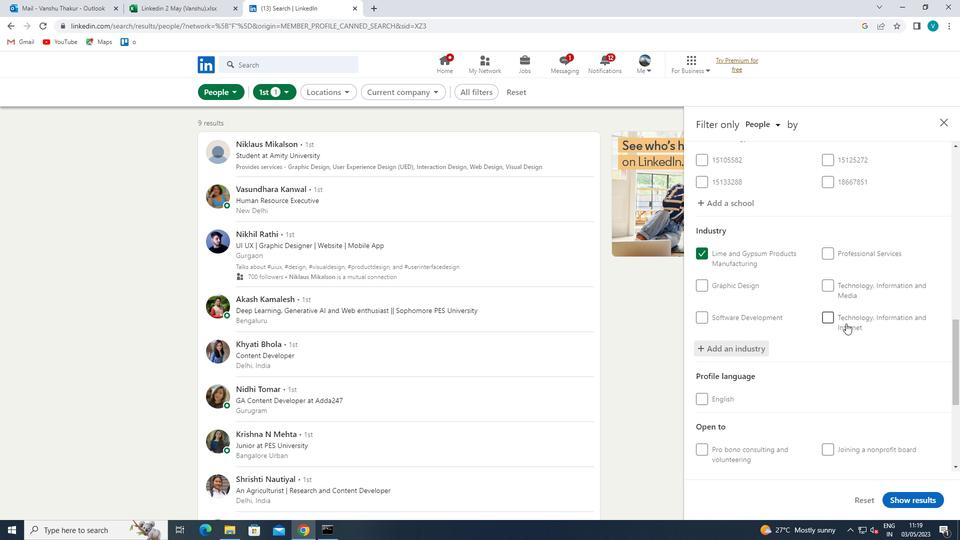 
Action: Mouse moved to (835, 354)
Screenshot: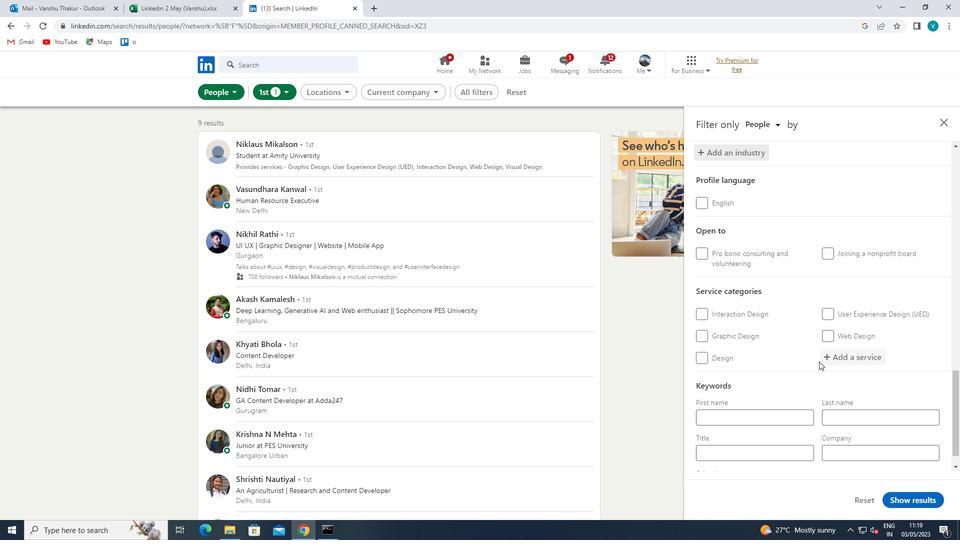 
Action: Mouse pressed left at (835, 354)
Screenshot: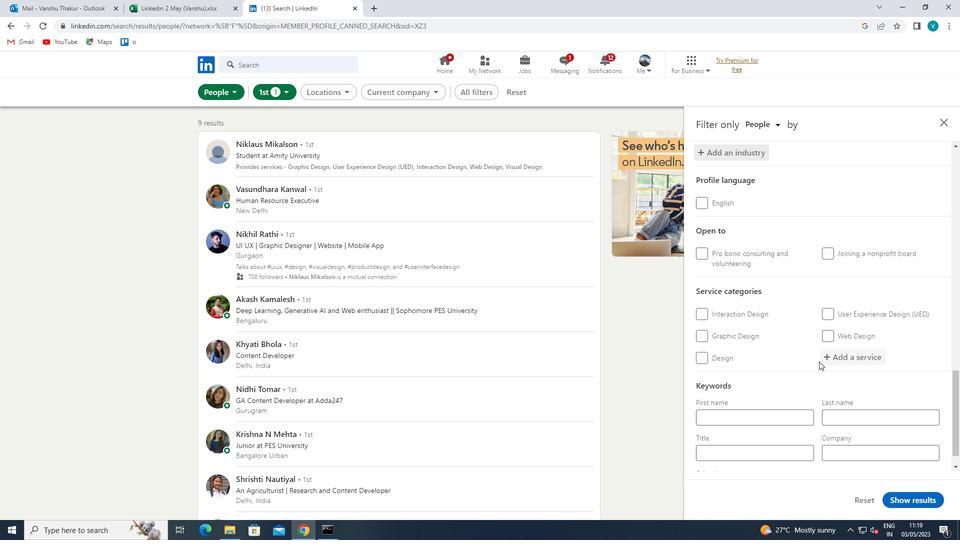 
Action: Mouse moved to (835, 354)
Screenshot: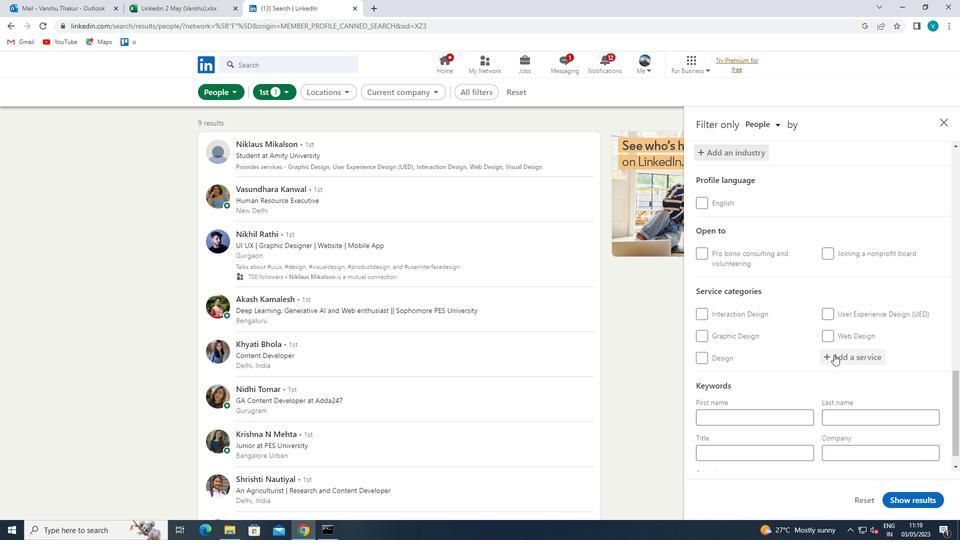
Action: Key pressed <Key.shift>PROPERTY<Key.space>
Screenshot: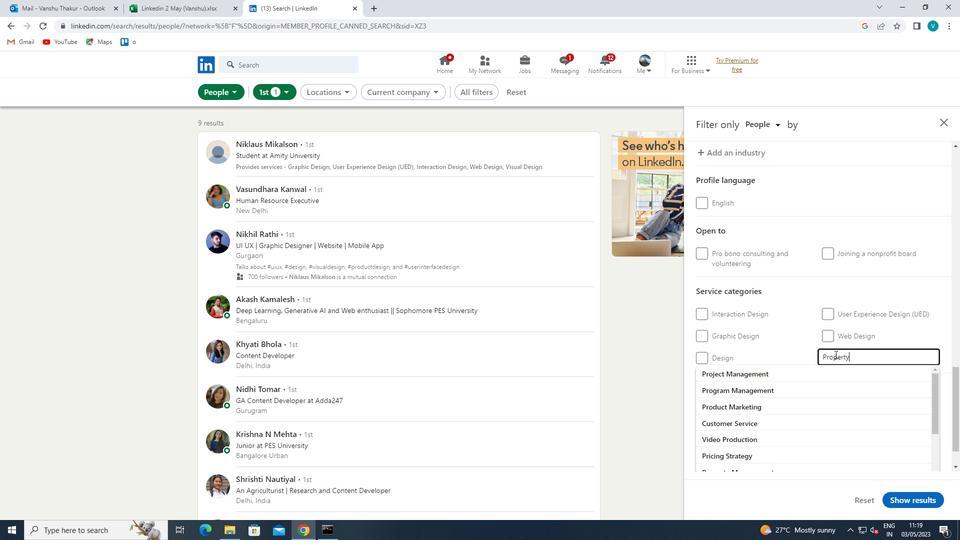 
Action: Mouse moved to (826, 370)
Screenshot: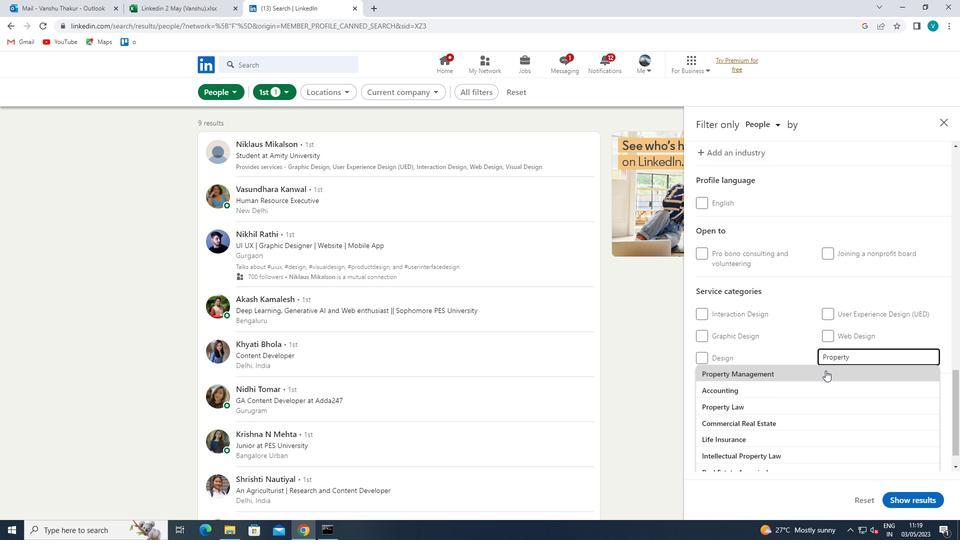 
Action: Mouse pressed left at (826, 370)
Screenshot: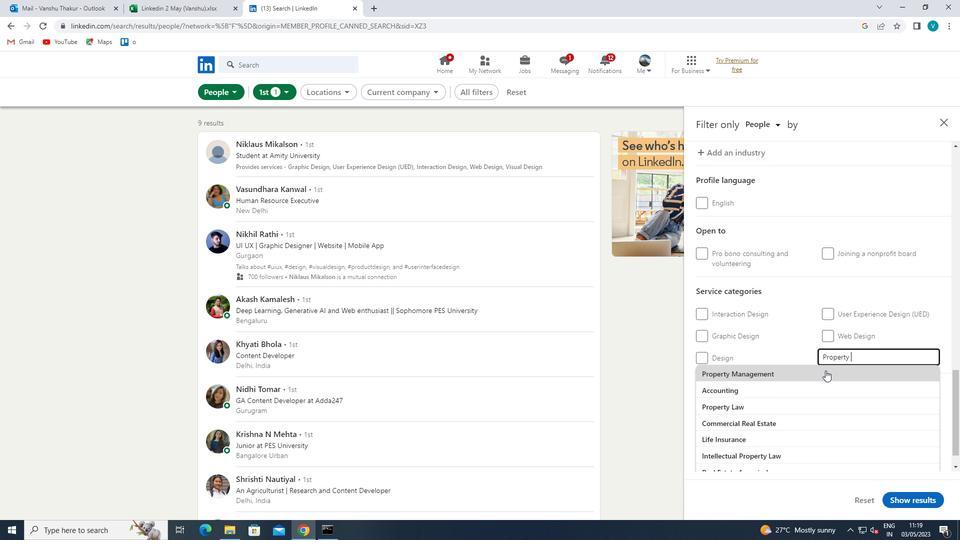 
Action: Mouse moved to (833, 367)
Screenshot: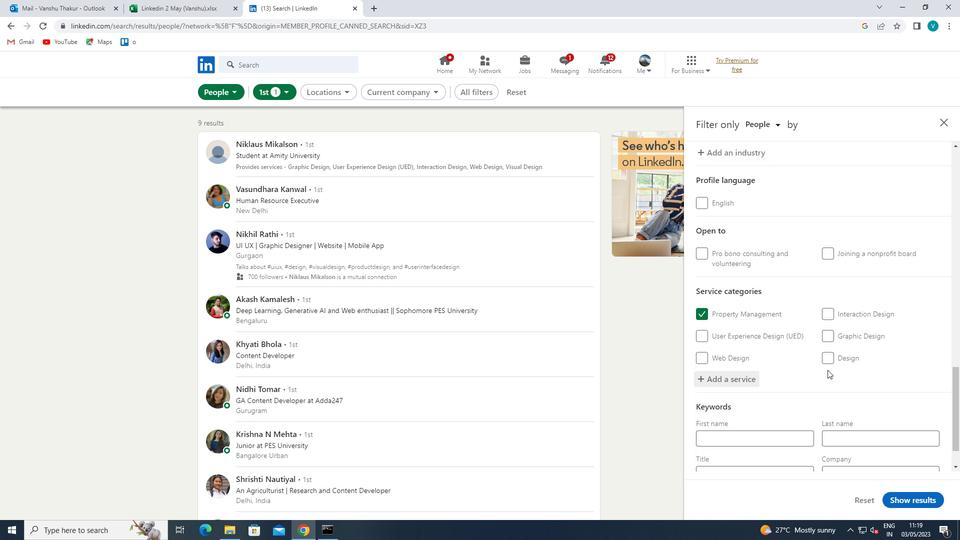
Action: Mouse scrolled (833, 366) with delta (0, 0)
Screenshot: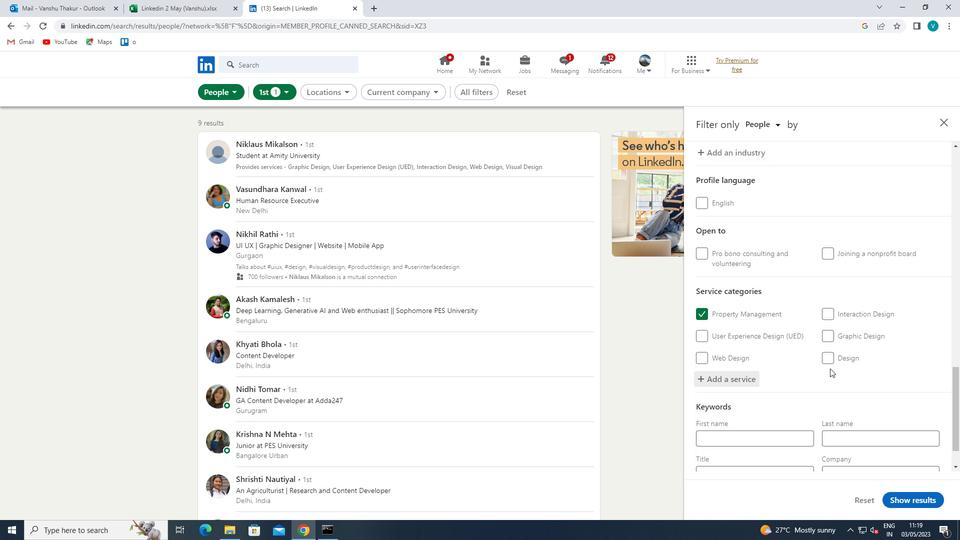 
Action: Mouse scrolled (833, 366) with delta (0, 0)
Screenshot: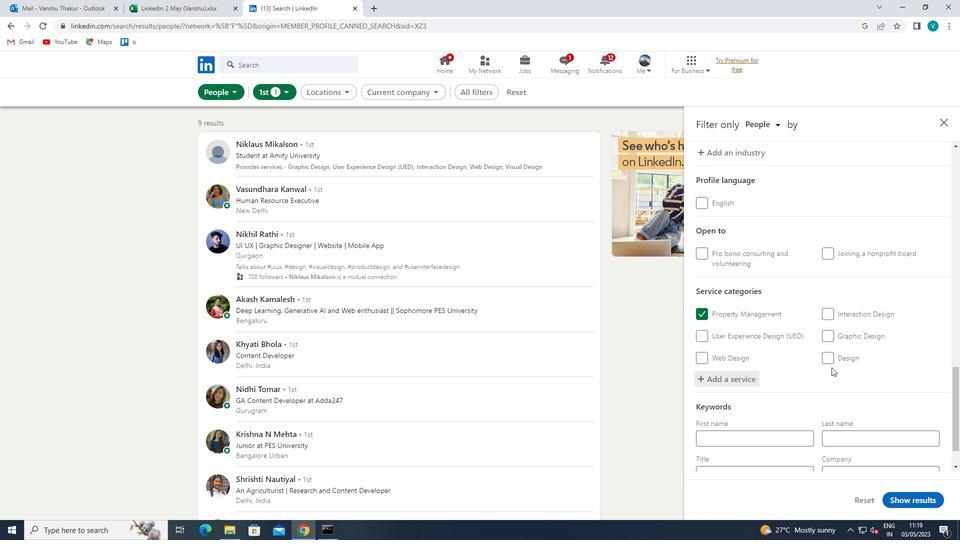 
Action: Mouse scrolled (833, 366) with delta (0, 0)
Screenshot: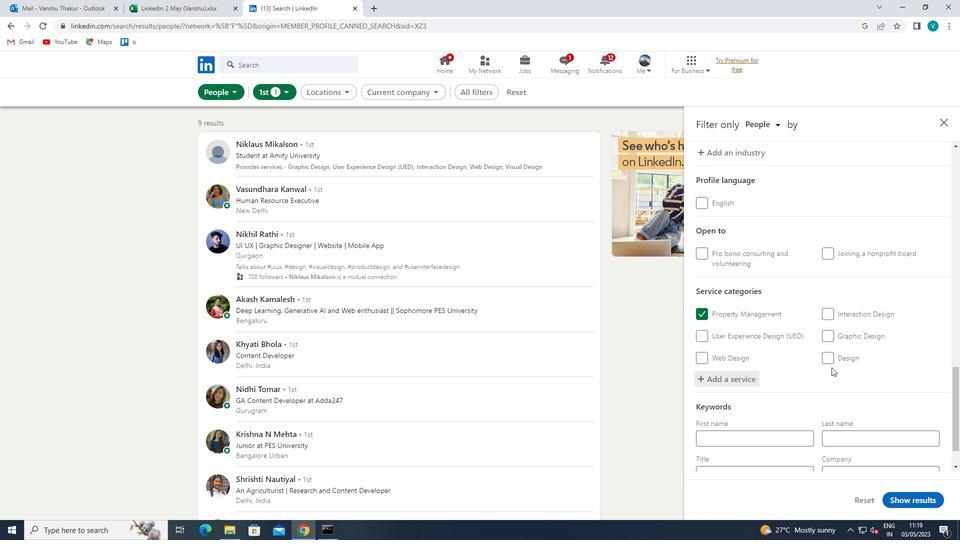 
Action: Mouse scrolled (833, 366) with delta (0, 0)
Screenshot: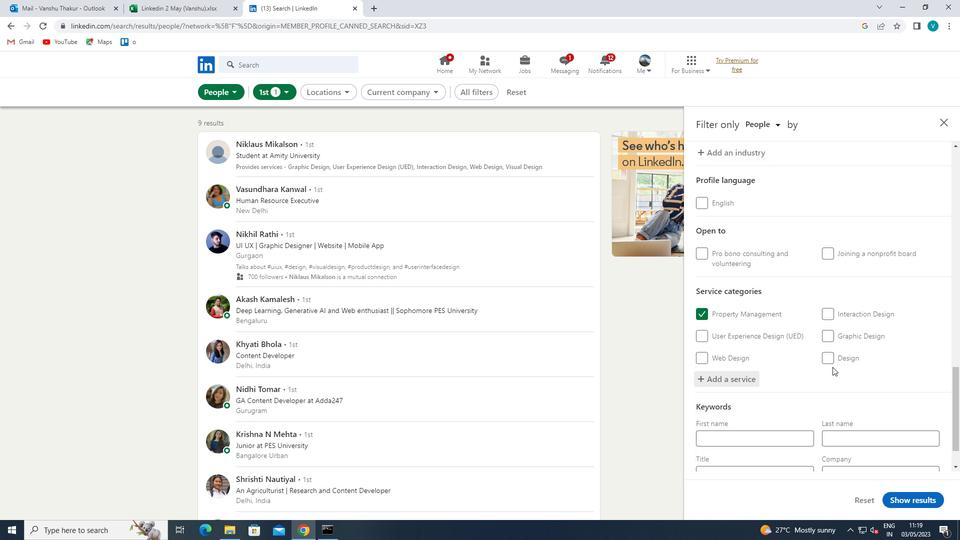 
Action: Mouse scrolled (833, 366) with delta (0, 0)
Screenshot: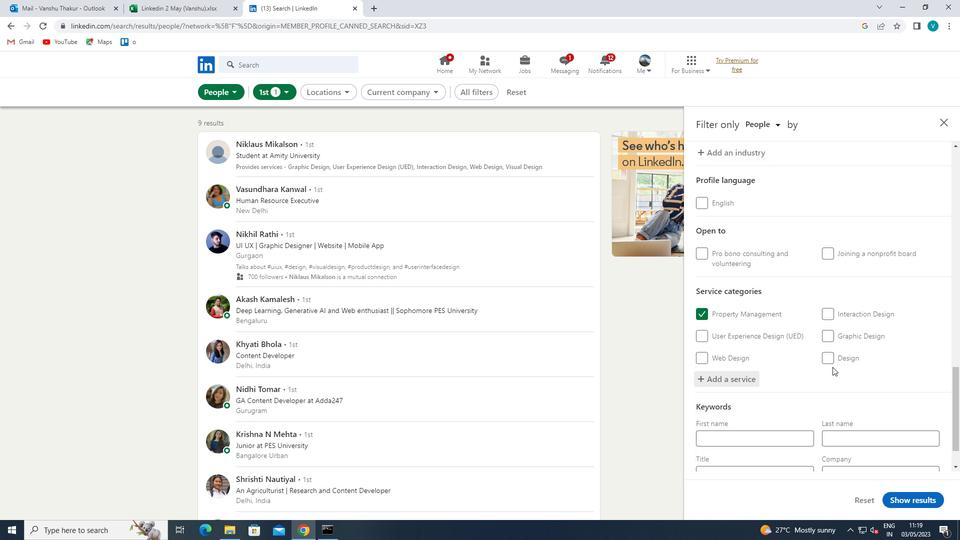 
Action: Mouse moved to (774, 425)
Screenshot: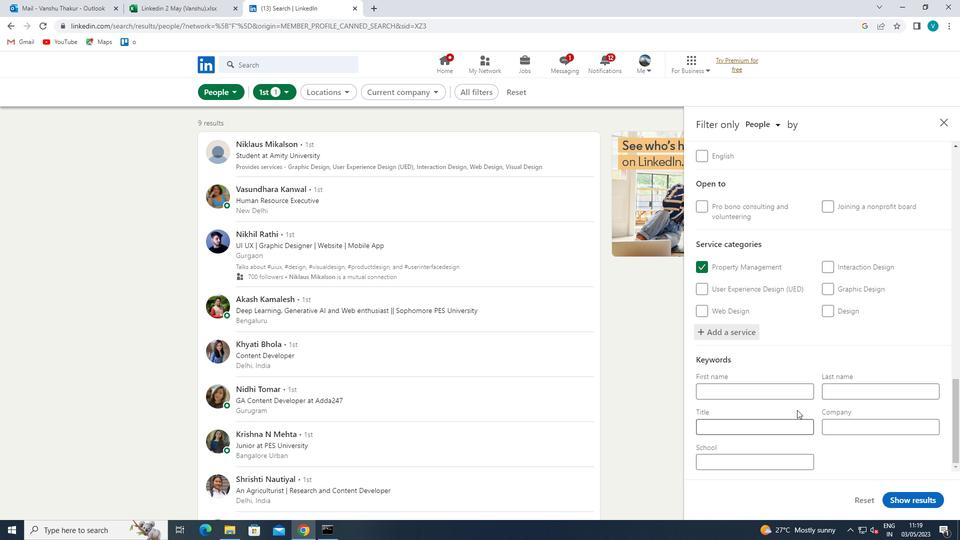 
Action: Mouse pressed left at (774, 425)
Screenshot: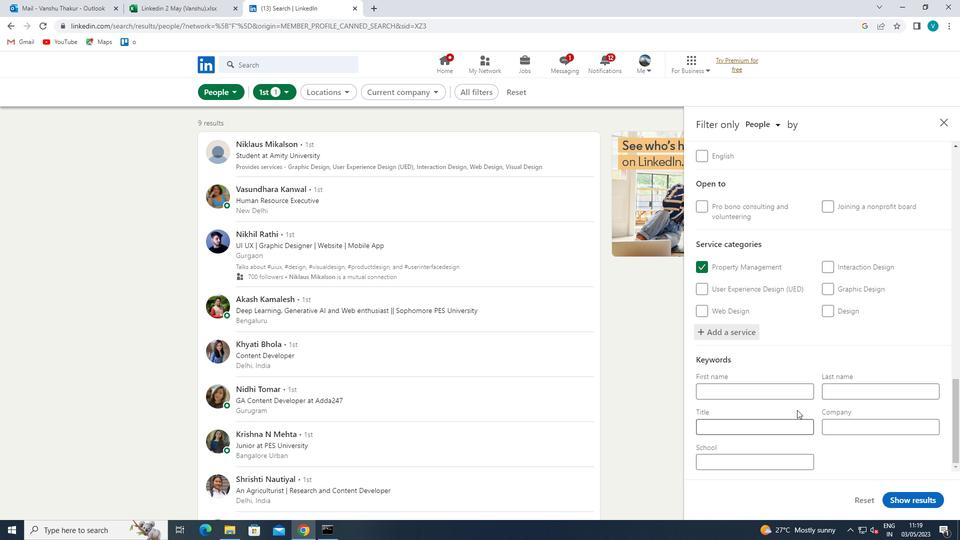 
Action: Mouse moved to (795, 414)
Screenshot: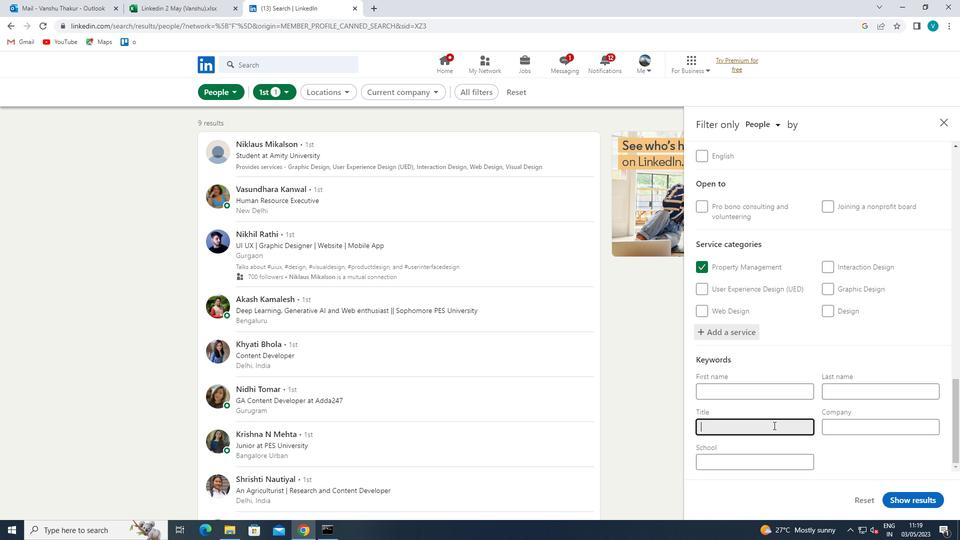 
Action: Key pressed <Key.shift>MAIL<Key.space><Key.shift>CARRIER<Key.space>
Screenshot: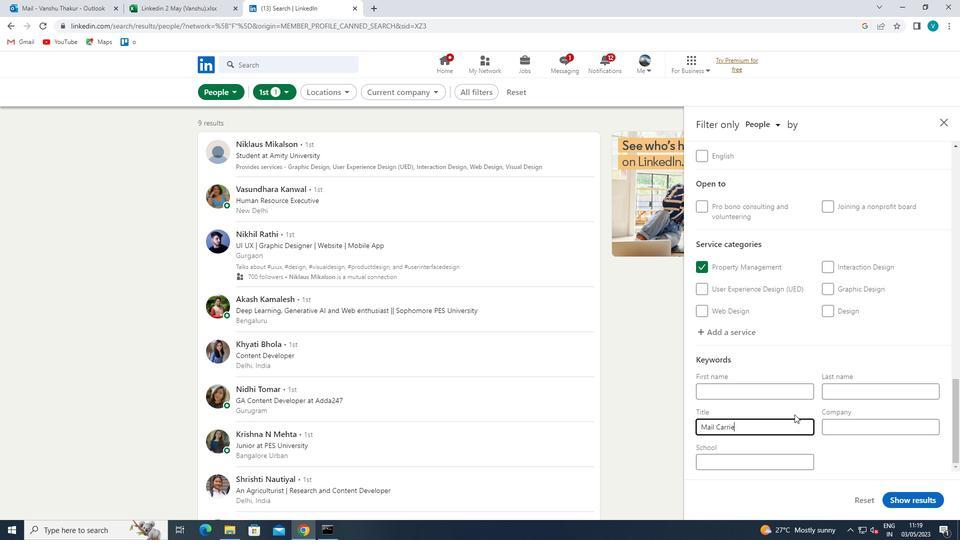 
Action: Mouse moved to (913, 500)
Screenshot: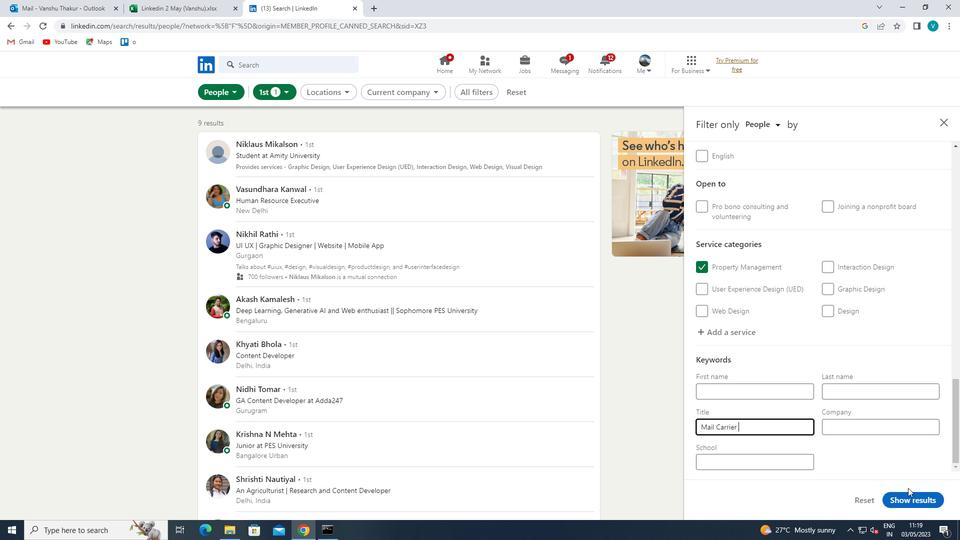 
Action: Mouse pressed left at (913, 500)
Screenshot: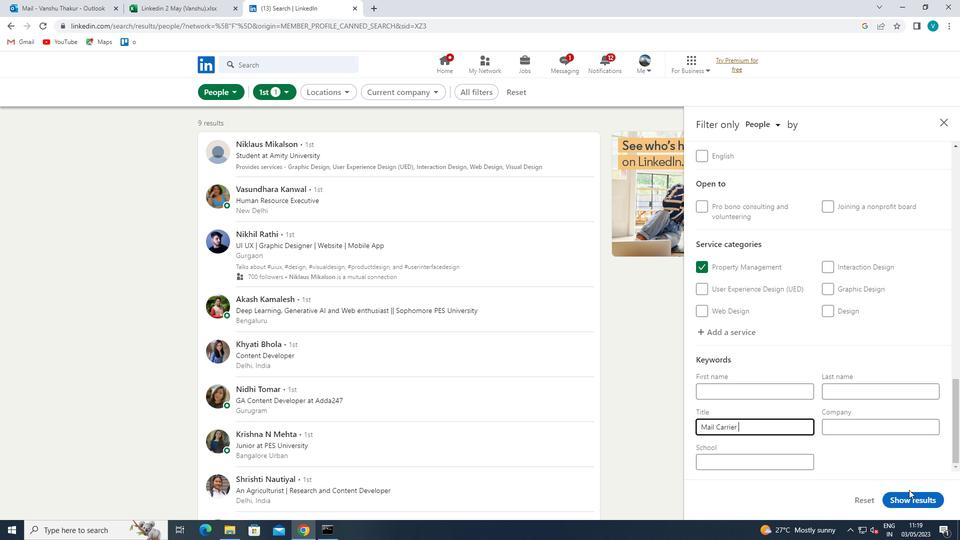 
